 Task: Search one way flight ticket for 2 adults, 2 children, 2 infants in seat in first from Tyler: Tyler Pounds Regional Airport to New Bern: Coastal Carolina Regional Airport (was Craven County Regional) on 8-4-2023. Choice of flights is Southwest. Number of bags: 1 checked bag. Price is upto 105000. Outbound departure time preference is 4:30.
Action: Mouse moved to (267, 336)
Screenshot: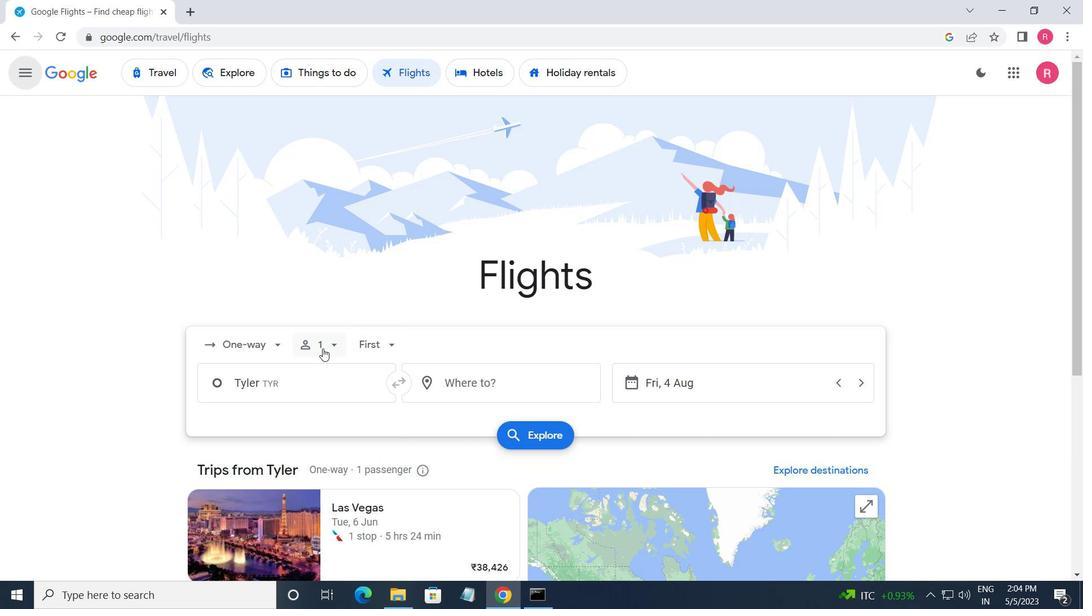 
Action: Mouse pressed left at (267, 336)
Screenshot: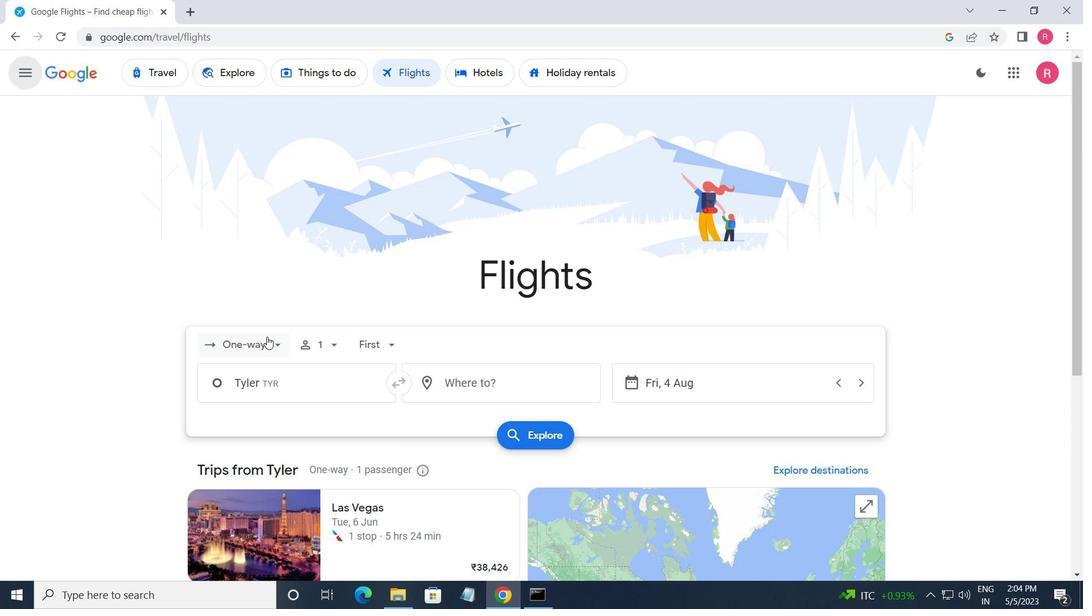 
Action: Mouse moved to (255, 418)
Screenshot: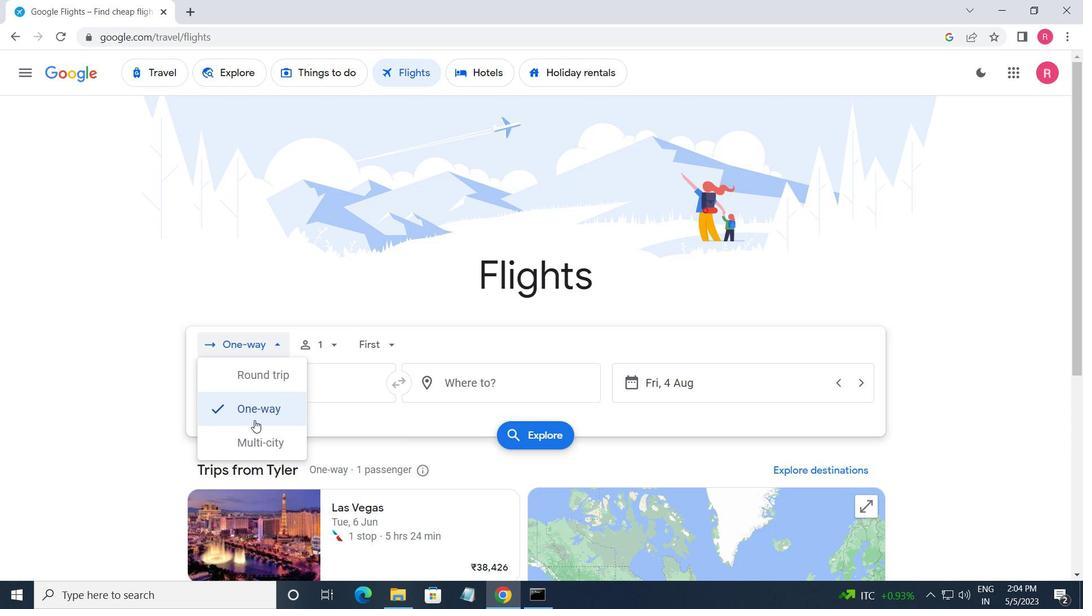
Action: Mouse pressed left at (255, 418)
Screenshot: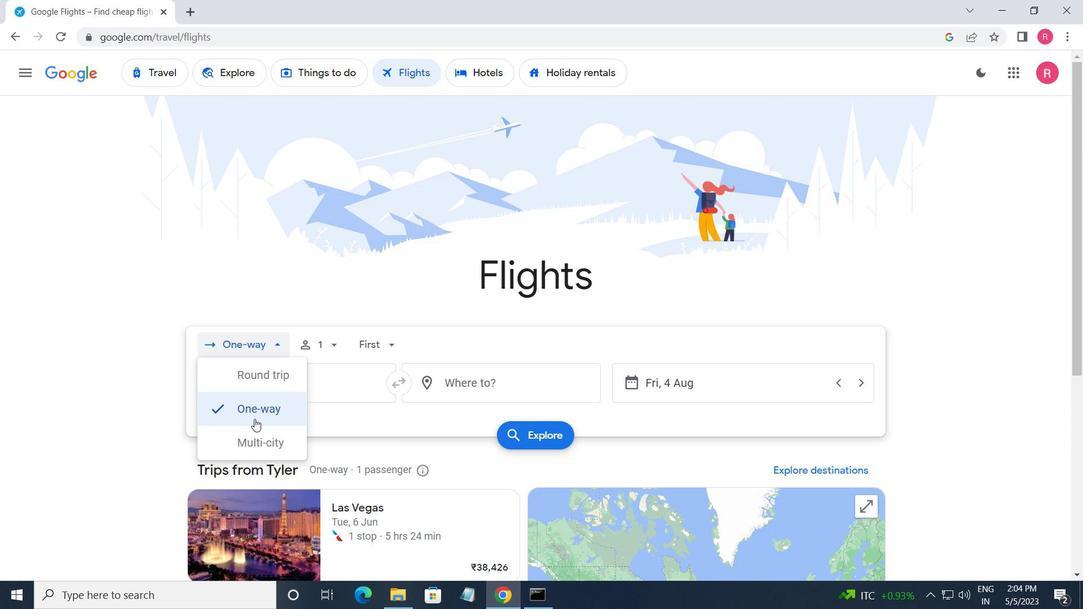 
Action: Mouse moved to (343, 351)
Screenshot: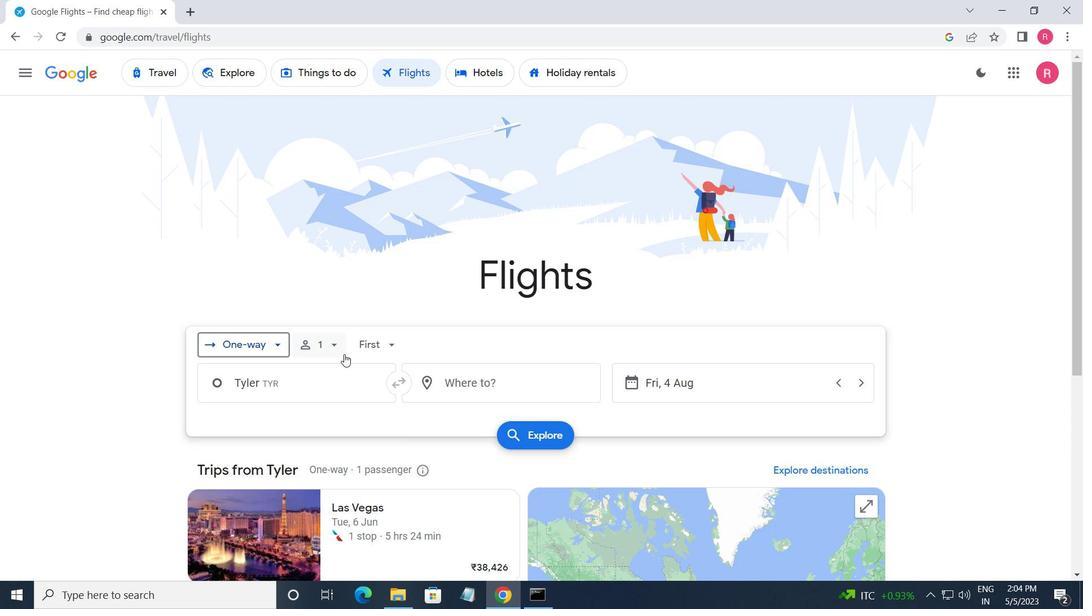 
Action: Mouse pressed left at (343, 351)
Screenshot: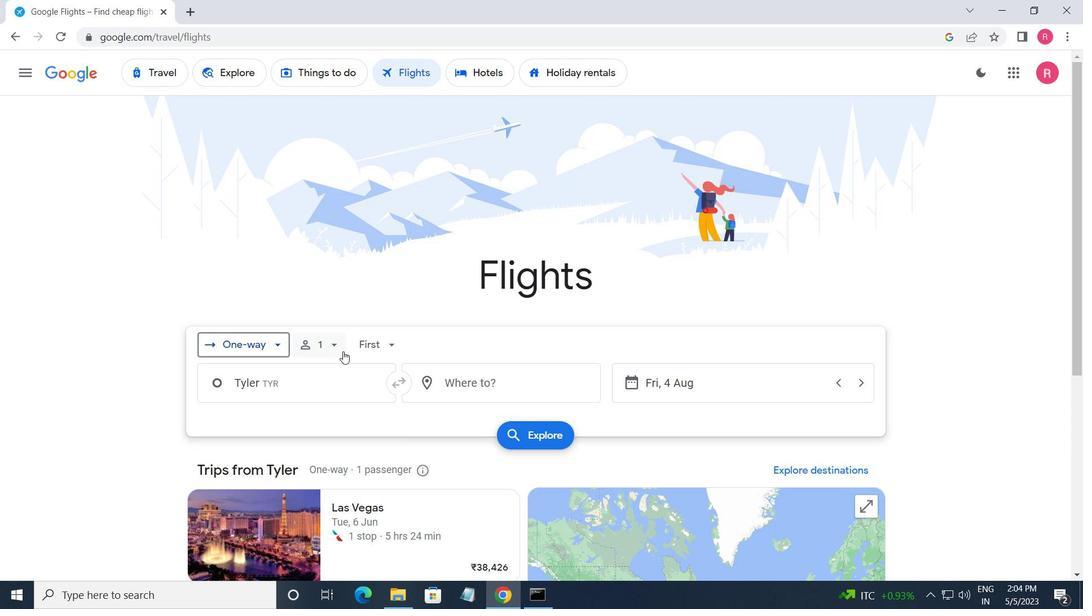 
Action: Mouse moved to (446, 384)
Screenshot: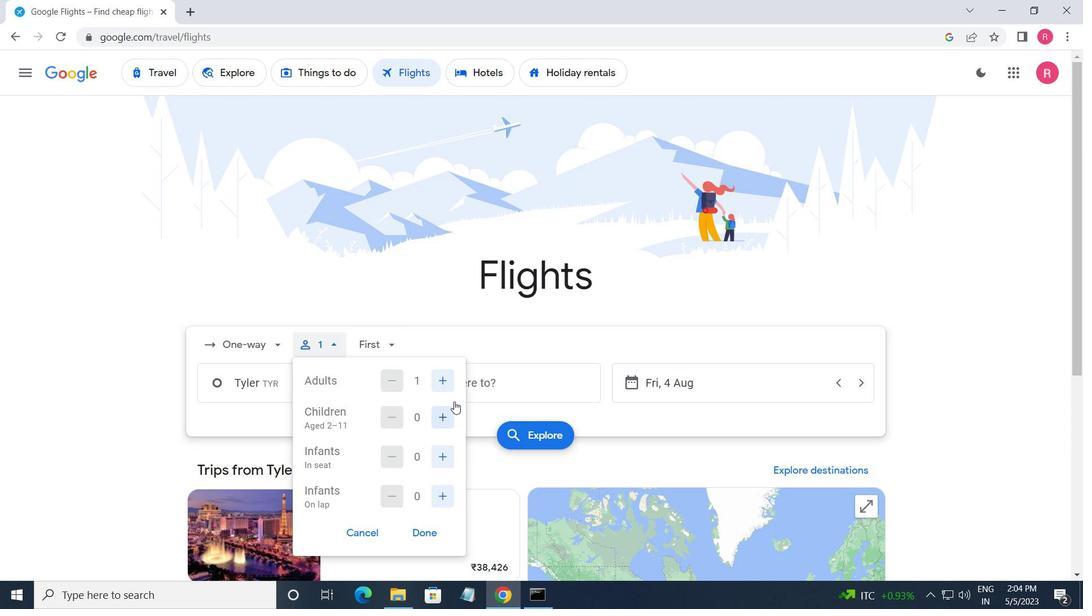 
Action: Mouse pressed left at (446, 384)
Screenshot: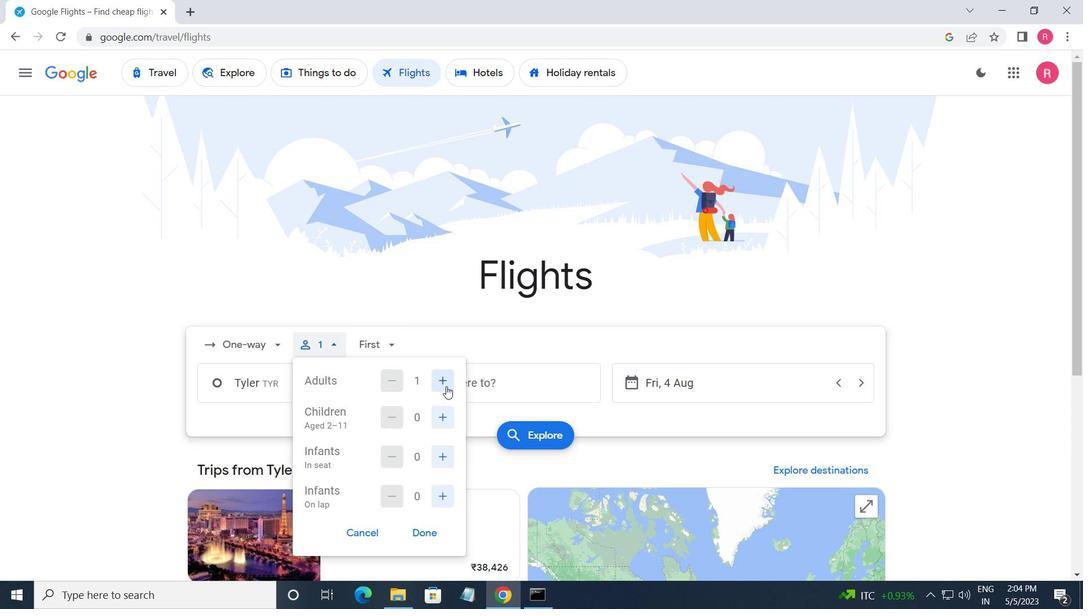 
Action: Mouse moved to (440, 423)
Screenshot: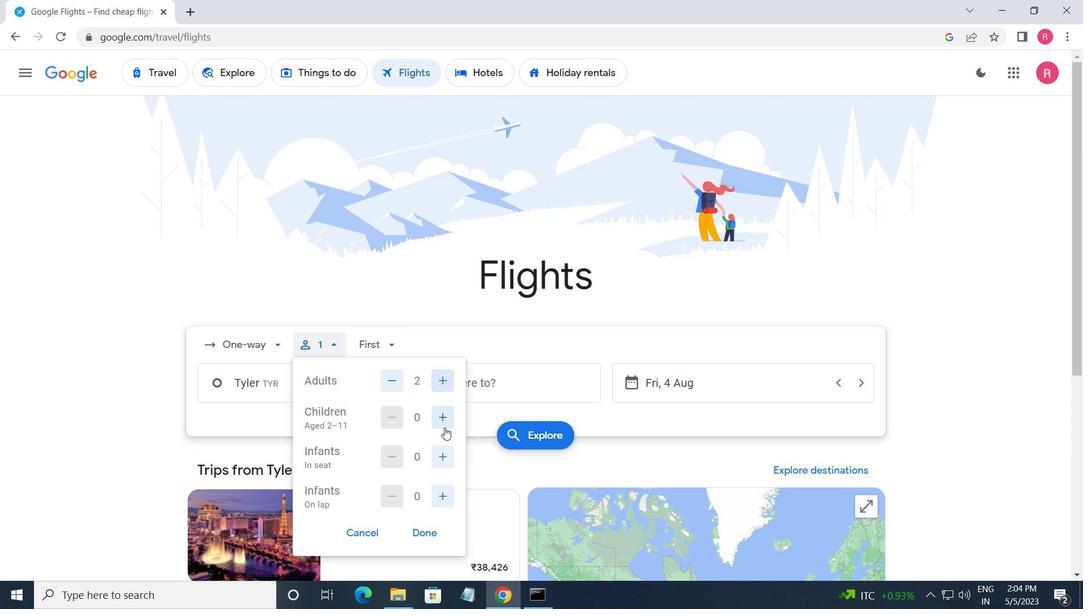 
Action: Mouse pressed left at (440, 423)
Screenshot: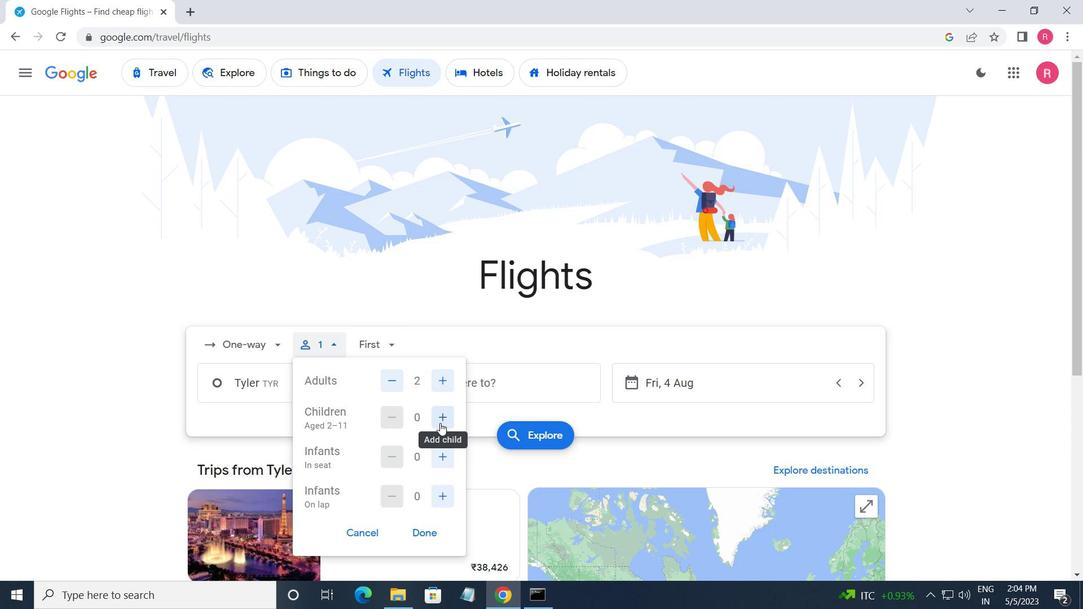 
Action: Mouse moved to (440, 422)
Screenshot: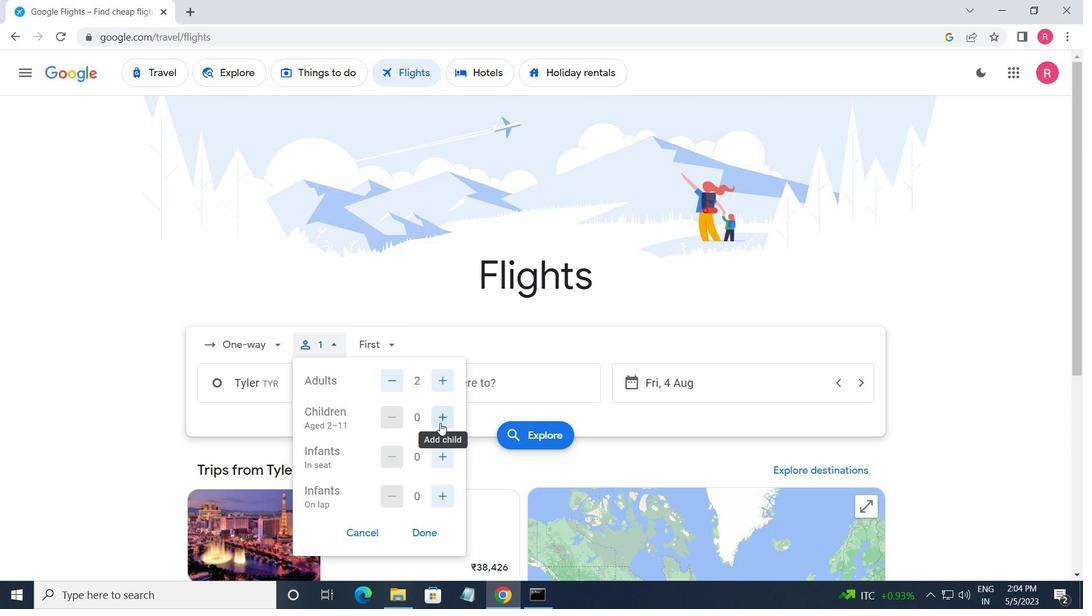 
Action: Mouse pressed left at (440, 422)
Screenshot: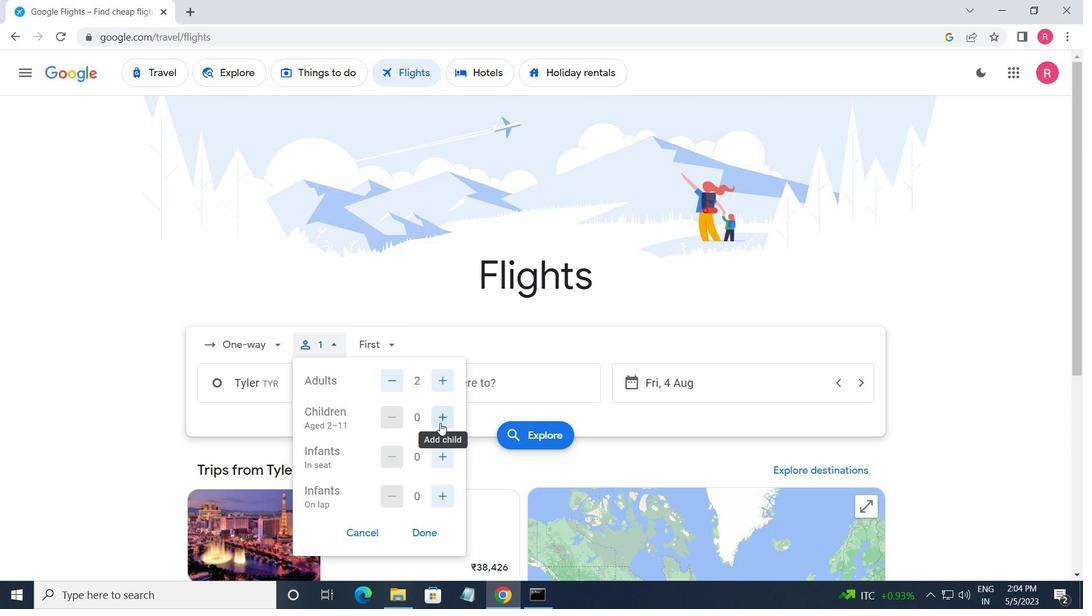 
Action: Mouse moved to (439, 451)
Screenshot: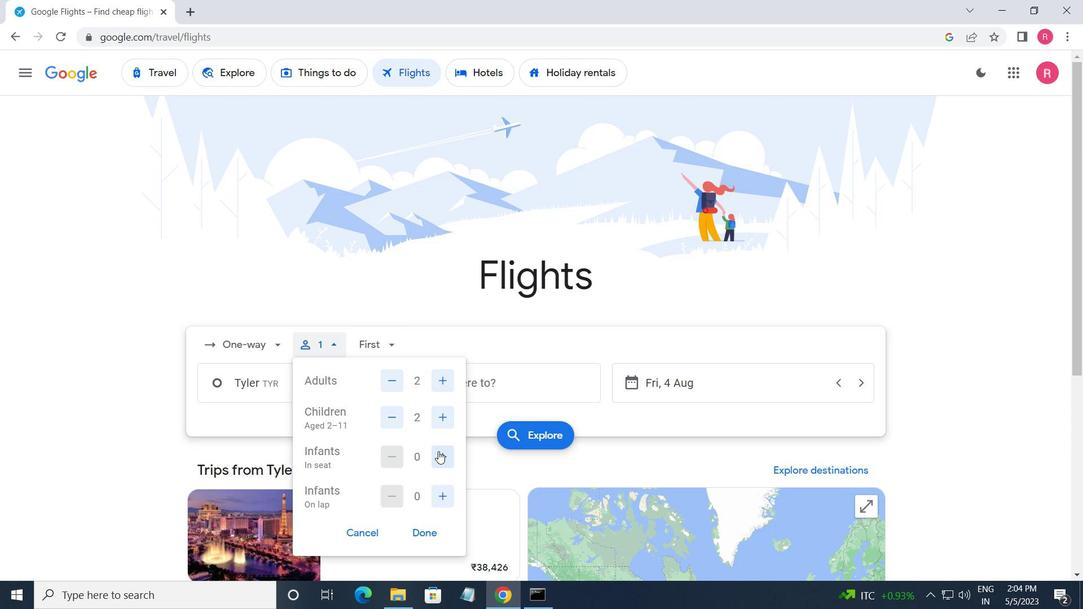 
Action: Mouse pressed left at (439, 451)
Screenshot: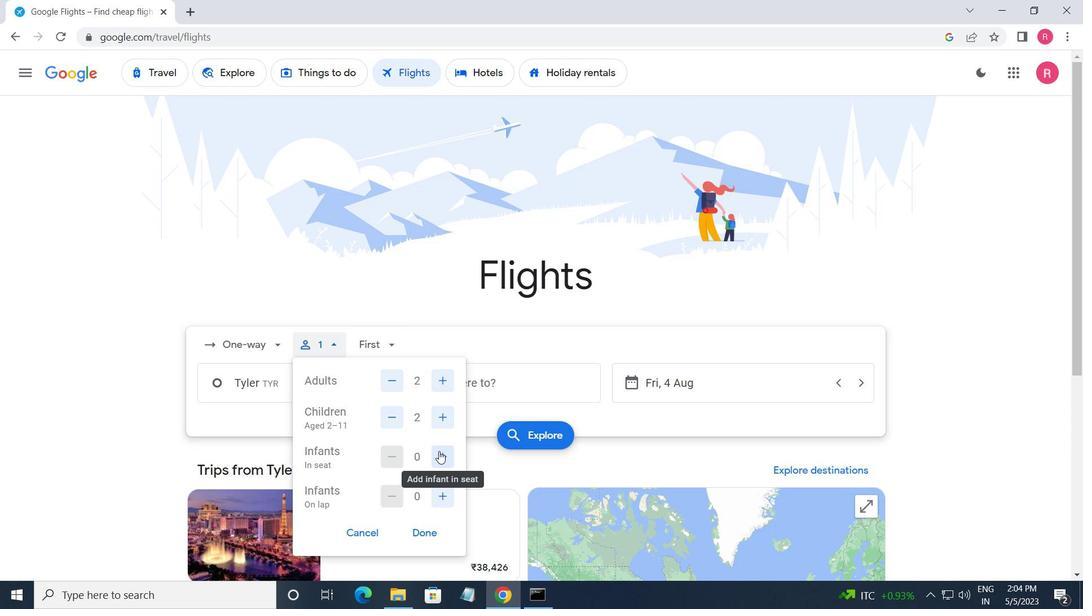 
Action: Mouse pressed left at (439, 451)
Screenshot: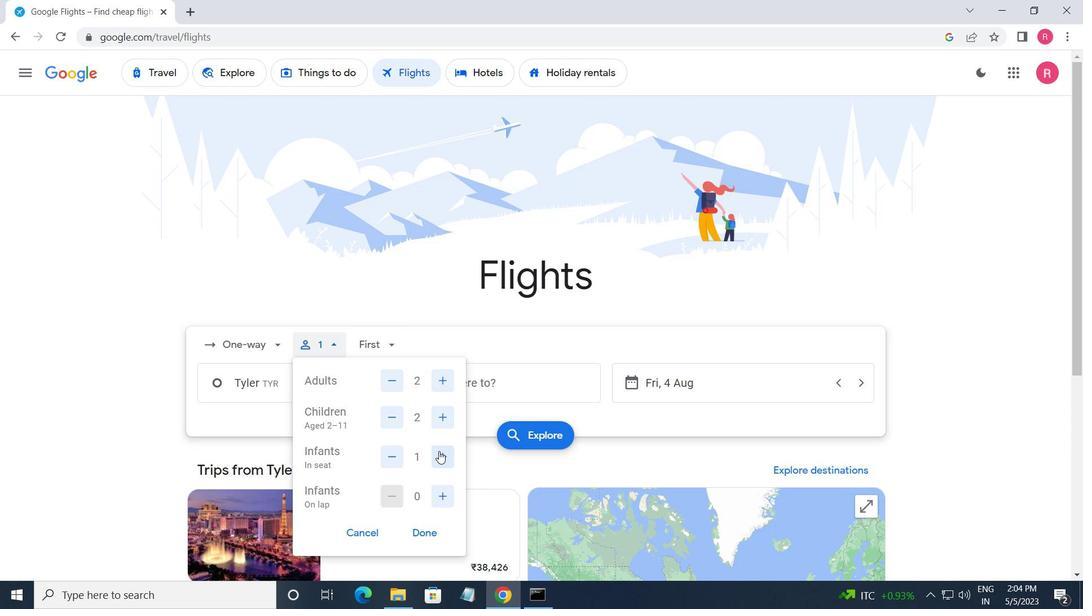 
Action: Mouse moved to (422, 531)
Screenshot: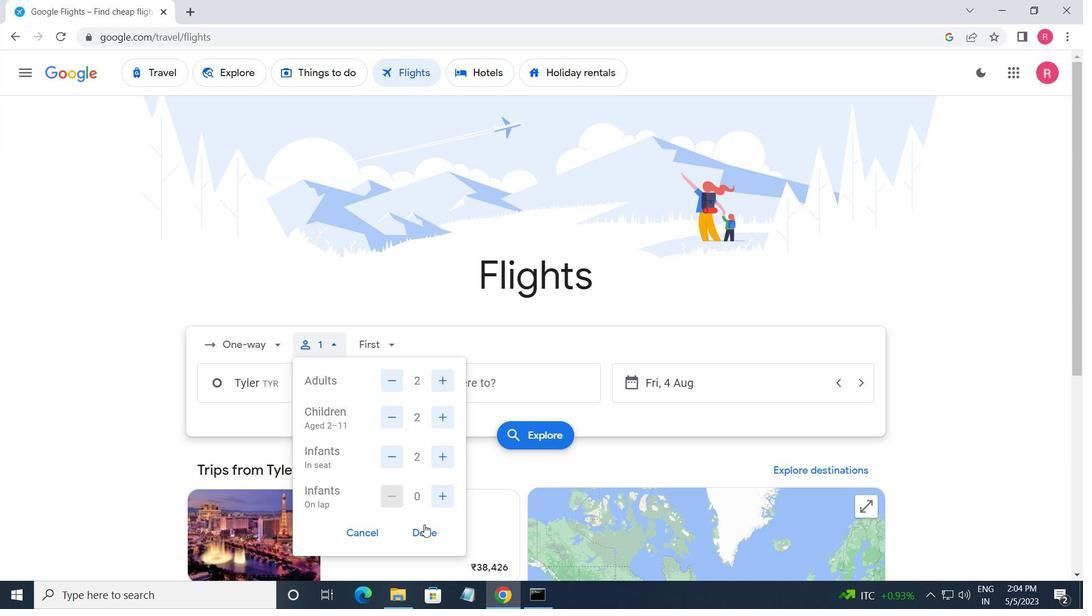 
Action: Mouse pressed left at (422, 531)
Screenshot: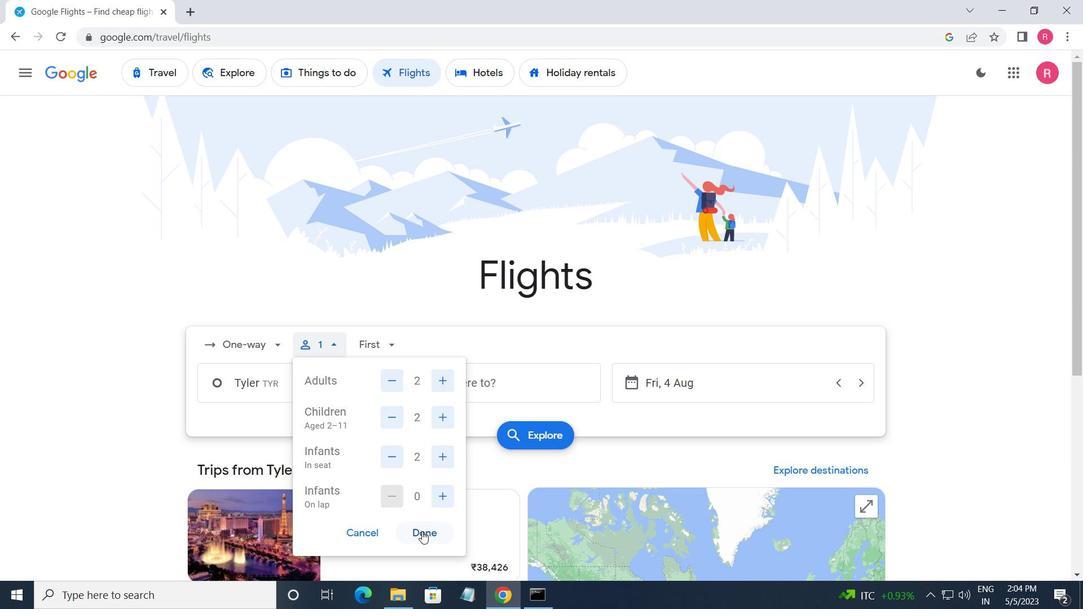 
Action: Mouse moved to (375, 346)
Screenshot: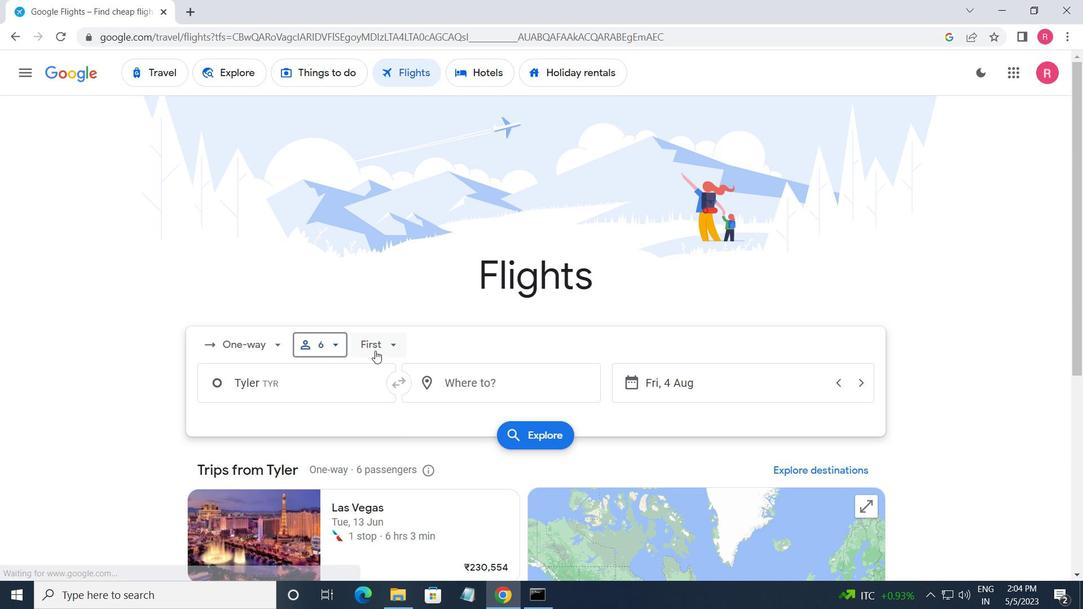 
Action: Mouse pressed left at (375, 346)
Screenshot: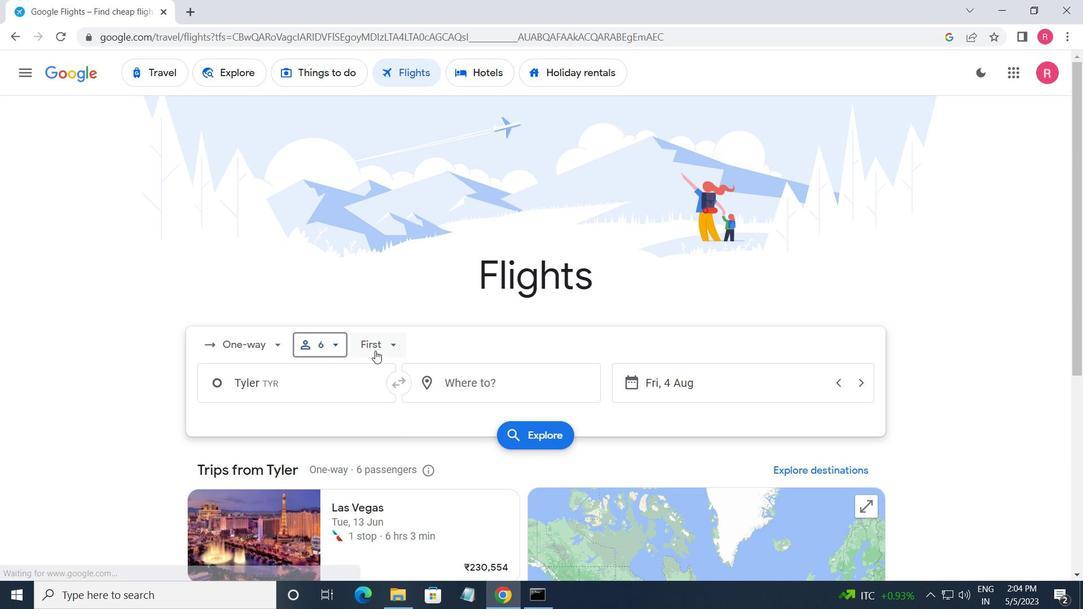
Action: Mouse moved to (409, 481)
Screenshot: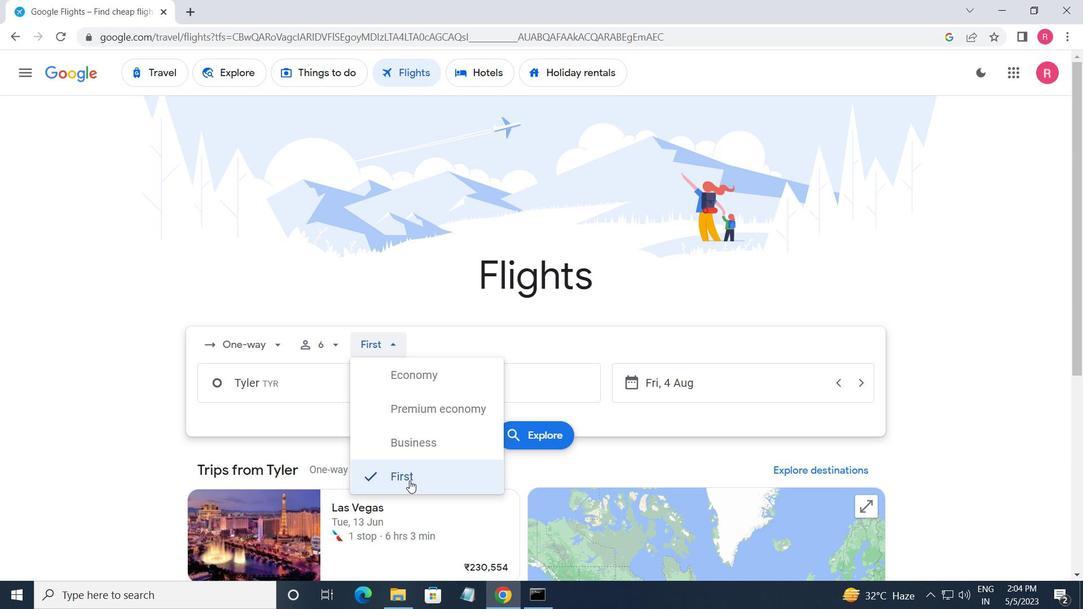 
Action: Mouse pressed left at (409, 481)
Screenshot: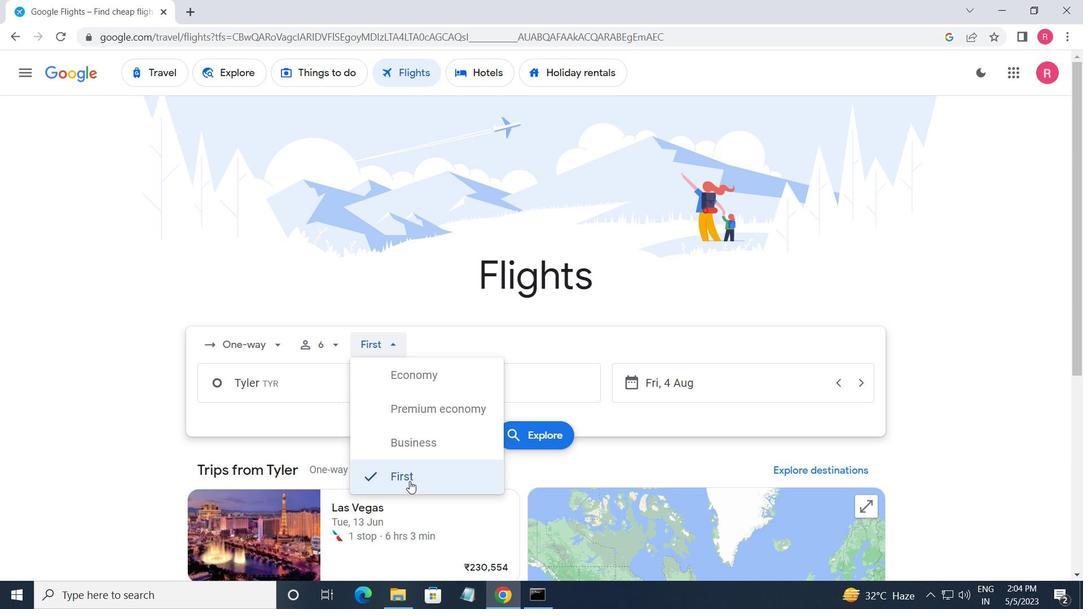 
Action: Mouse moved to (295, 382)
Screenshot: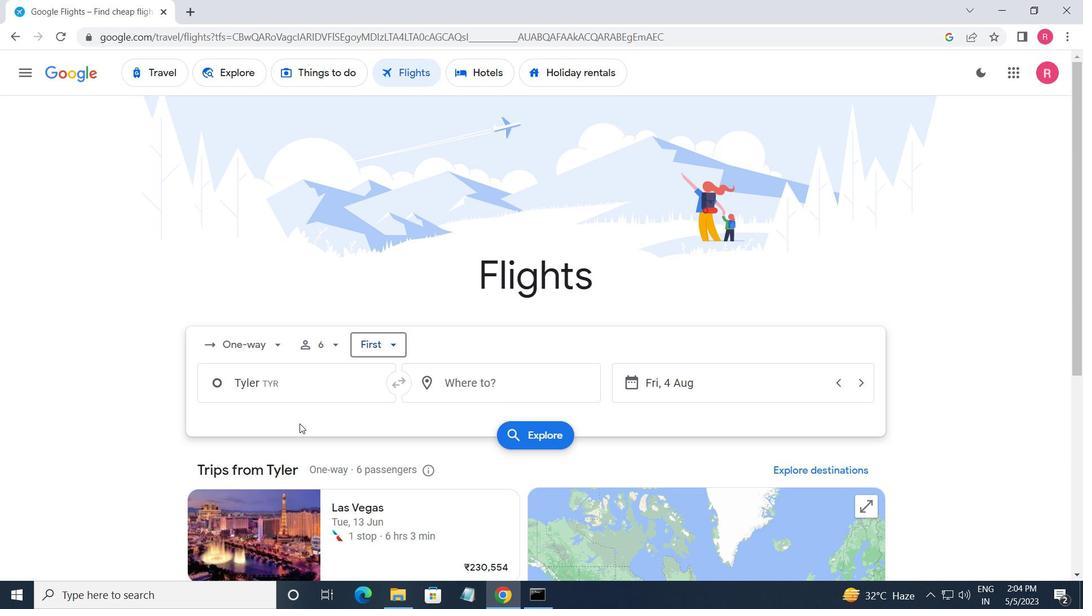 
Action: Mouse pressed left at (295, 382)
Screenshot: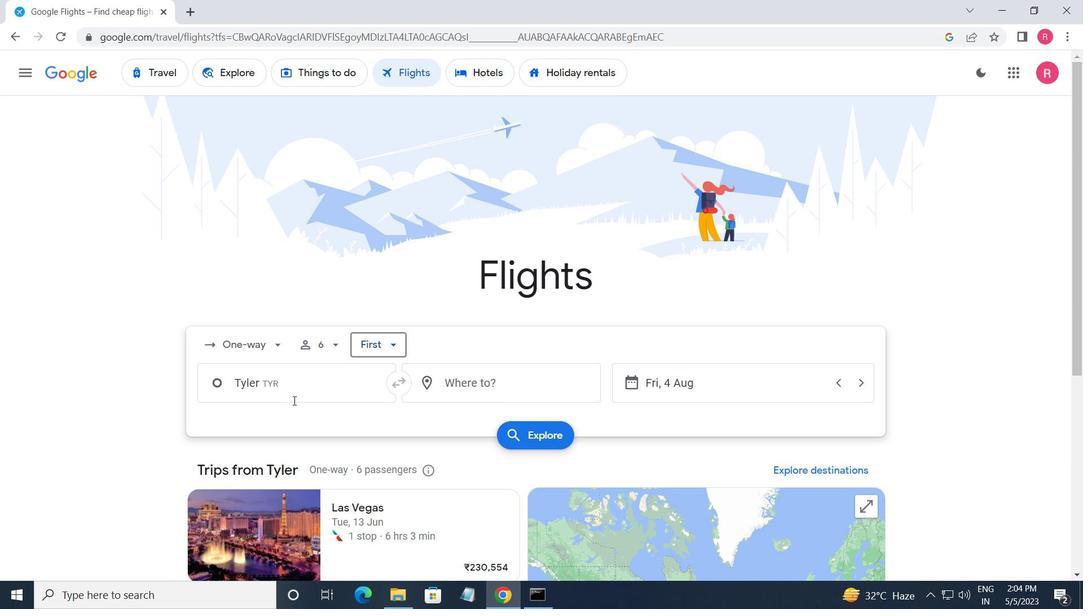 
Action: Key pressed <Key.shift><Key.shift><Key.shift><Key.shift>TYLER
Screenshot: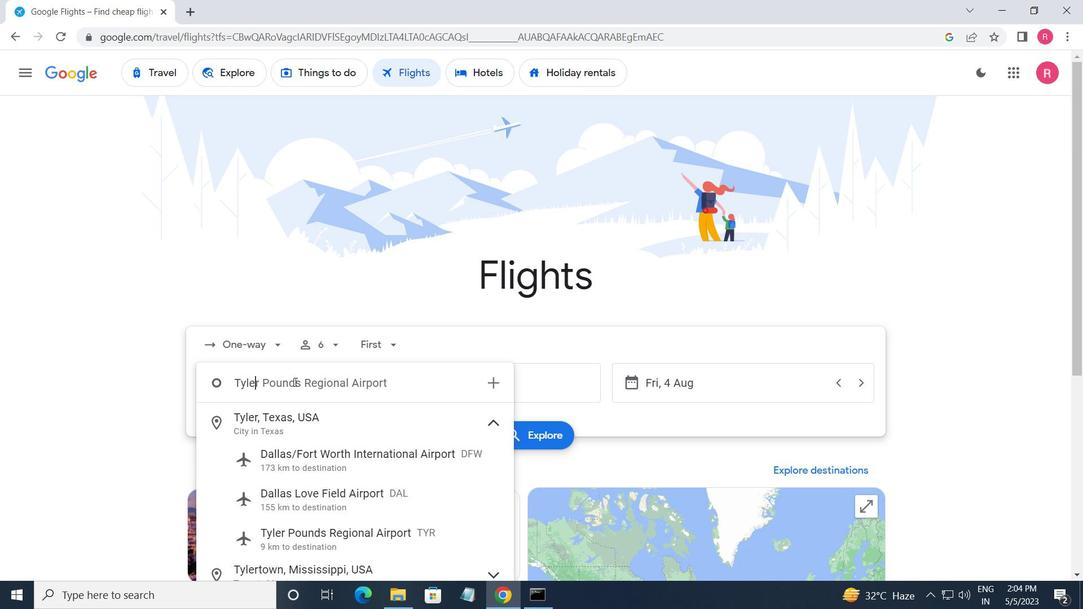 
Action: Mouse moved to (347, 545)
Screenshot: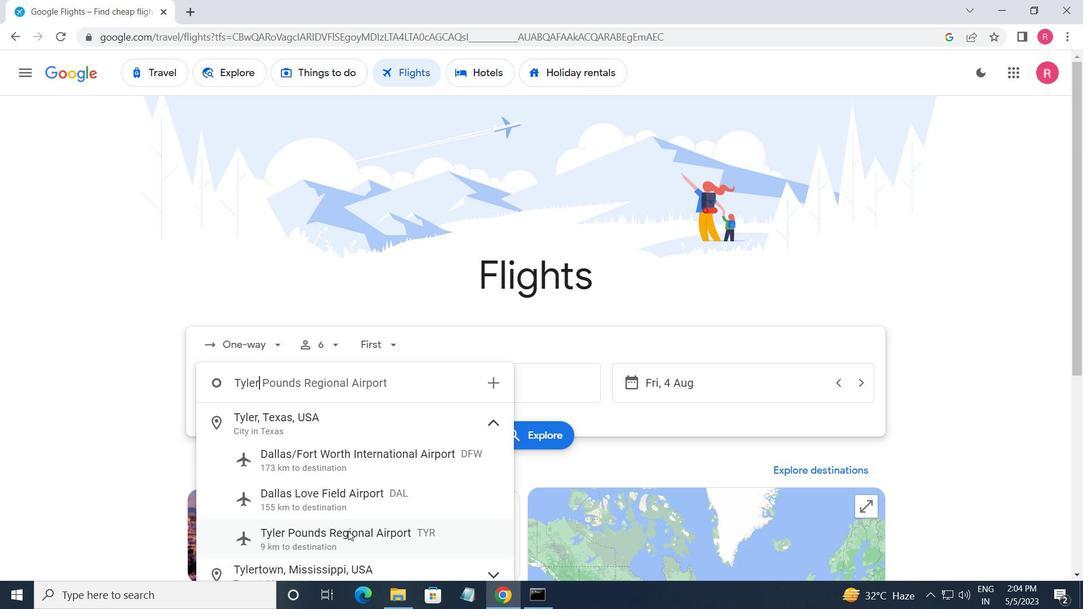 
Action: Mouse pressed left at (347, 545)
Screenshot: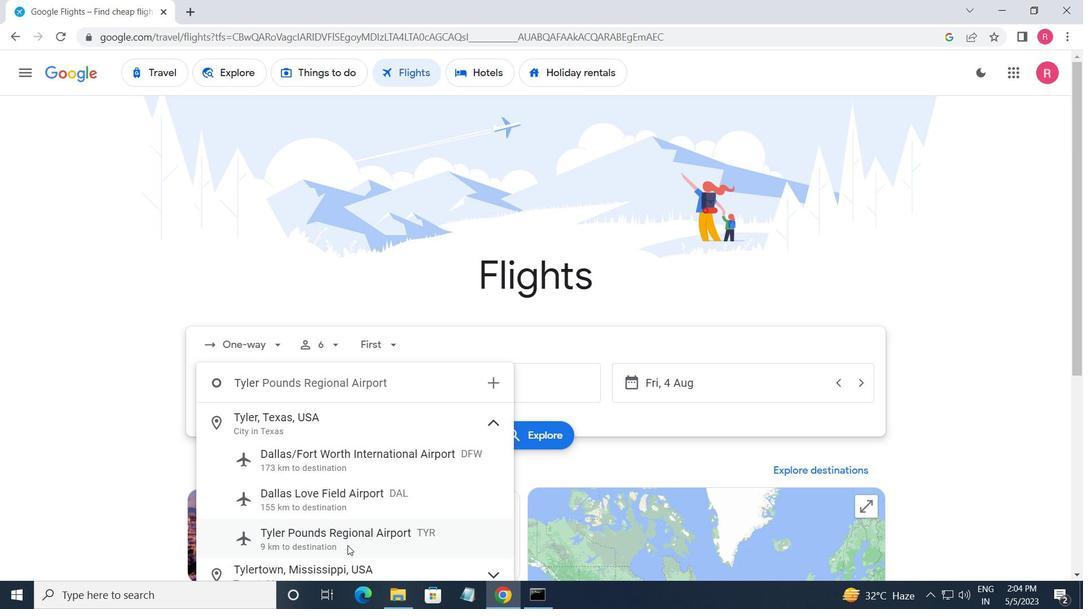 
Action: Mouse moved to (508, 395)
Screenshot: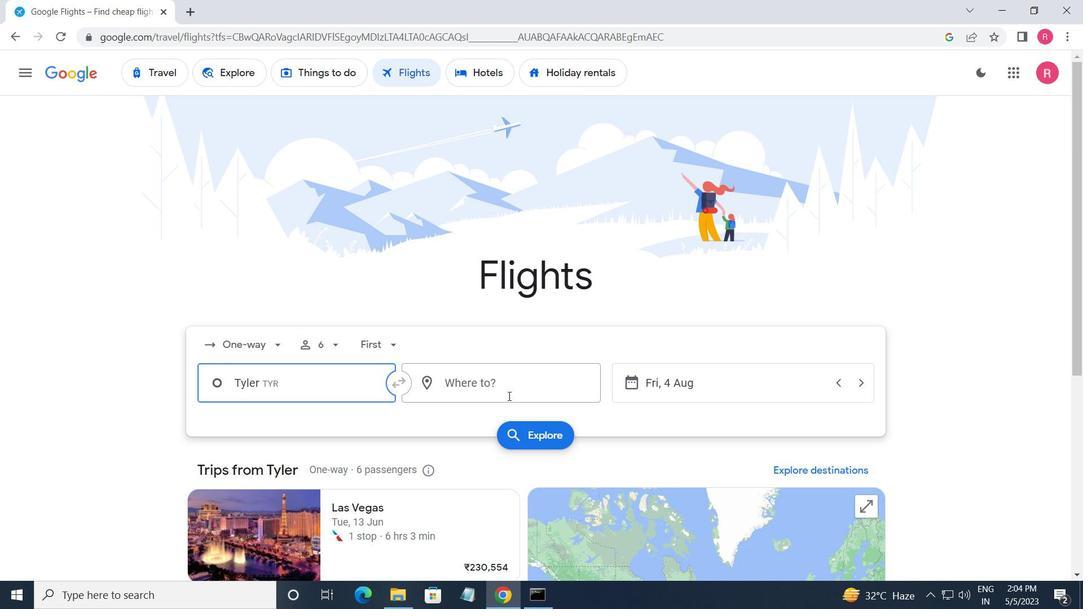 
Action: Mouse pressed left at (508, 395)
Screenshot: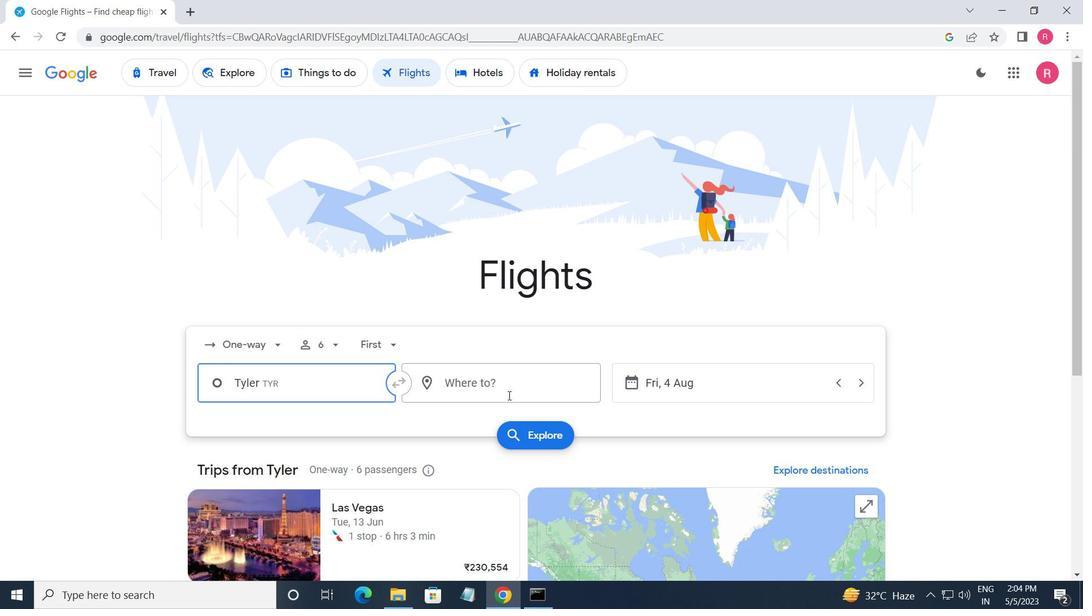 
Action: Key pressed <Key.shift>COASTAK<Key.space><Key.shift>CAR
Screenshot: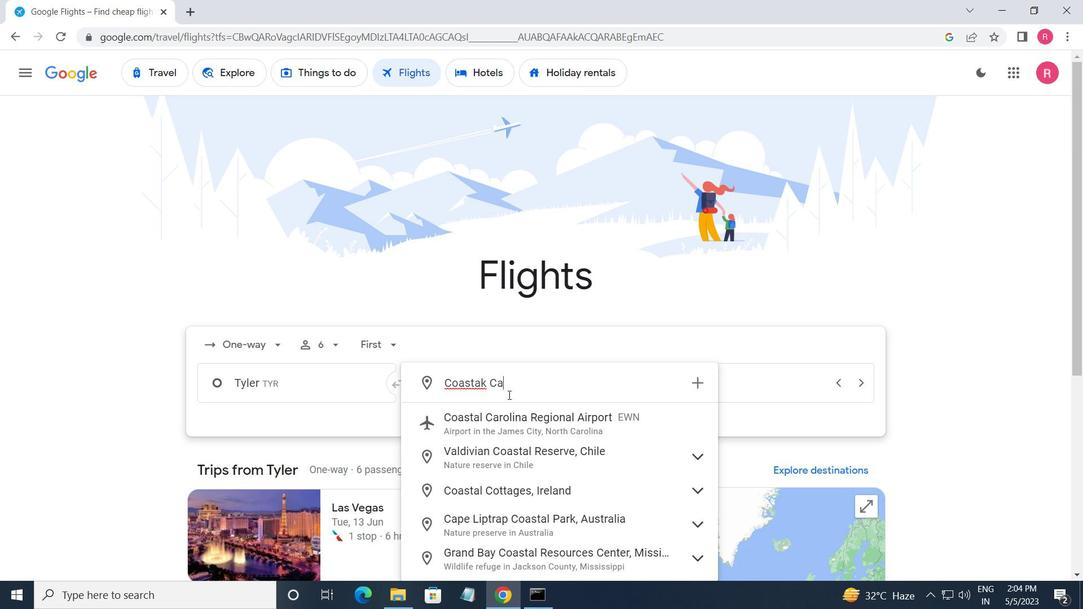
Action: Mouse moved to (537, 419)
Screenshot: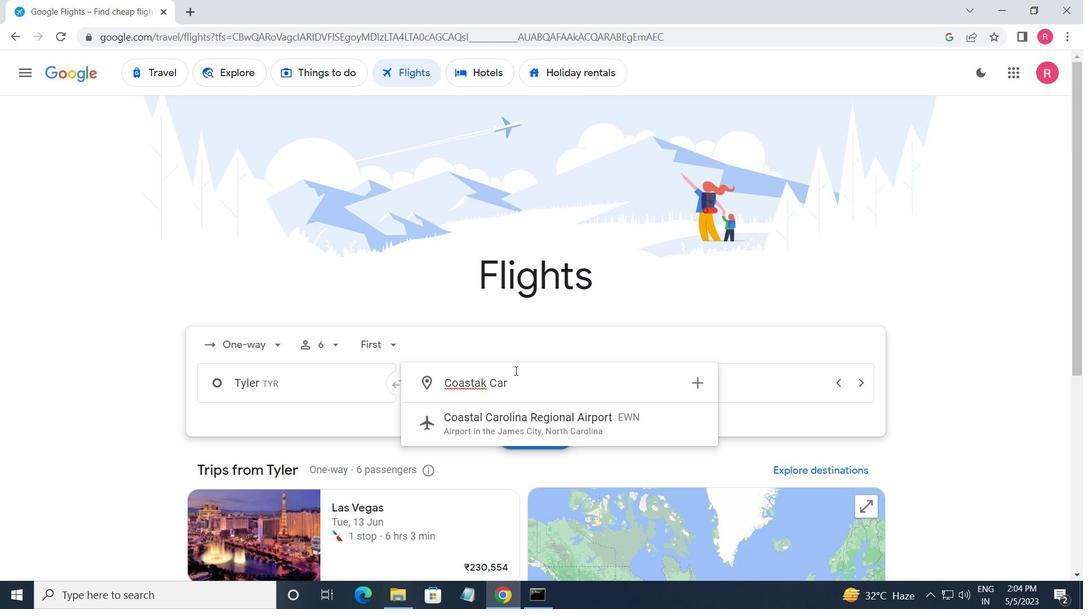 
Action: Mouse pressed left at (537, 419)
Screenshot: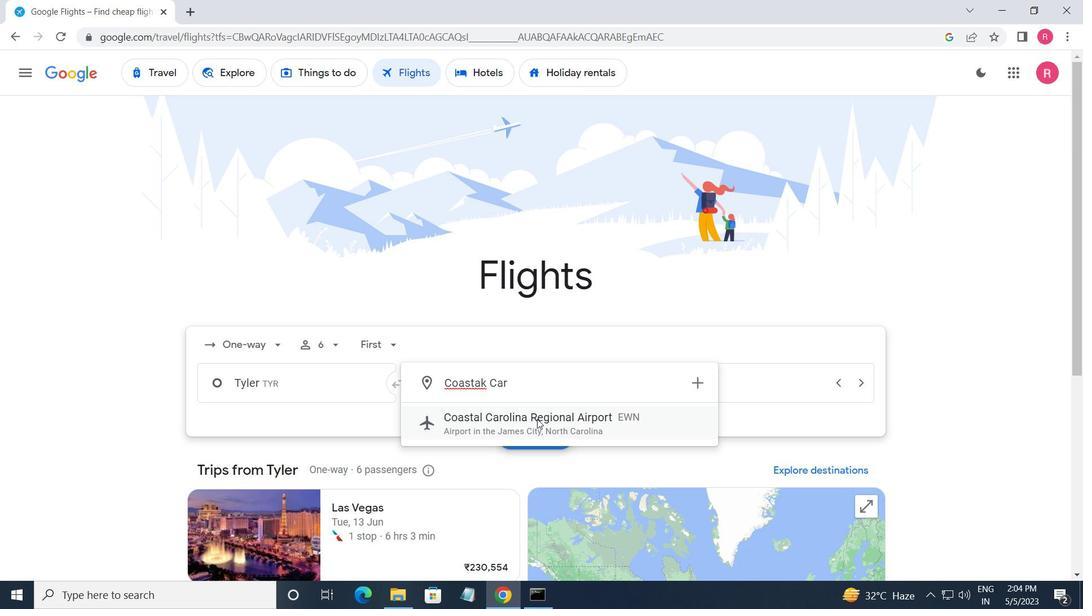 
Action: Mouse moved to (679, 379)
Screenshot: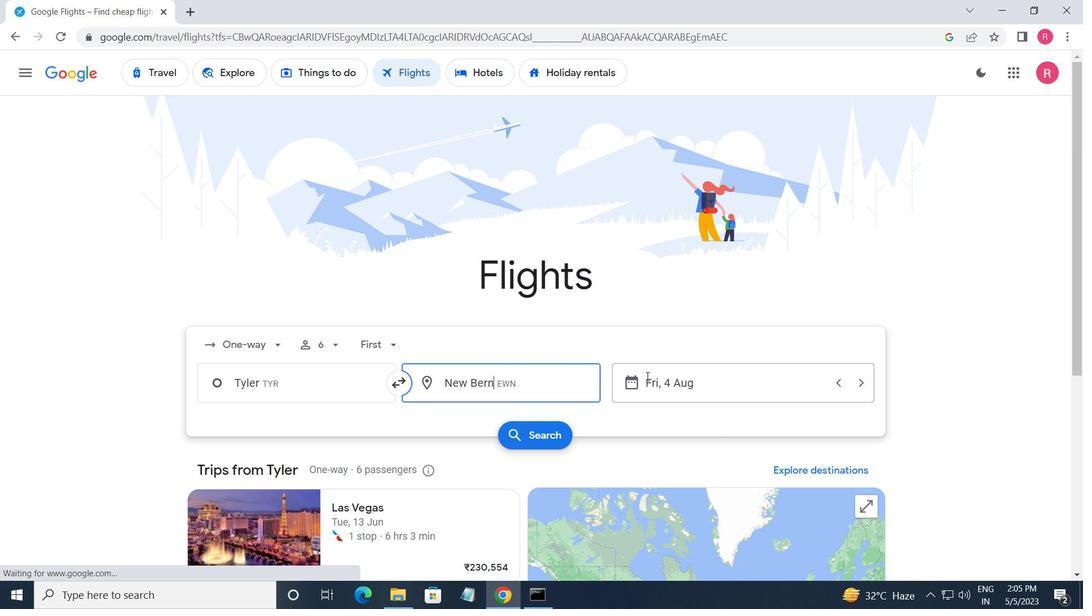 
Action: Mouse pressed left at (679, 379)
Screenshot: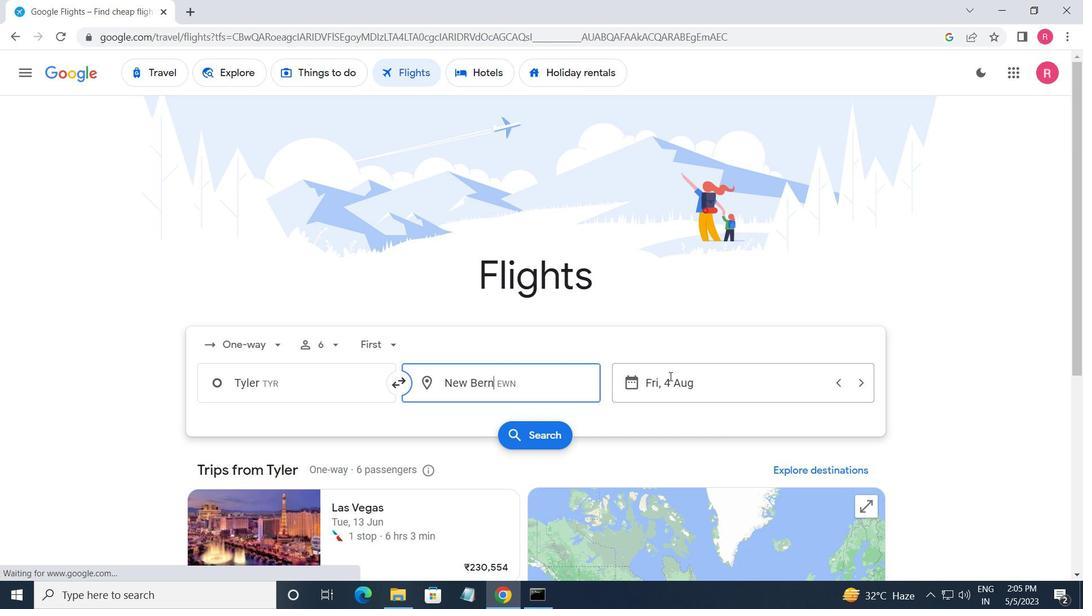 
Action: Mouse moved to (545, 323)
Screenshot: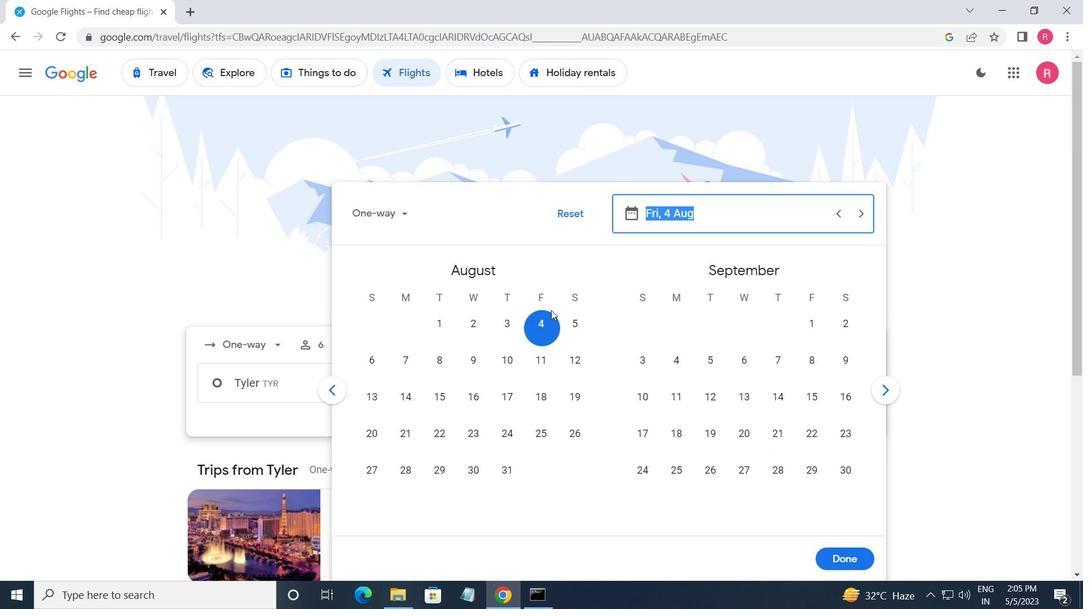 
Action: Mouse pressed left at (545, 323)
Screenshot: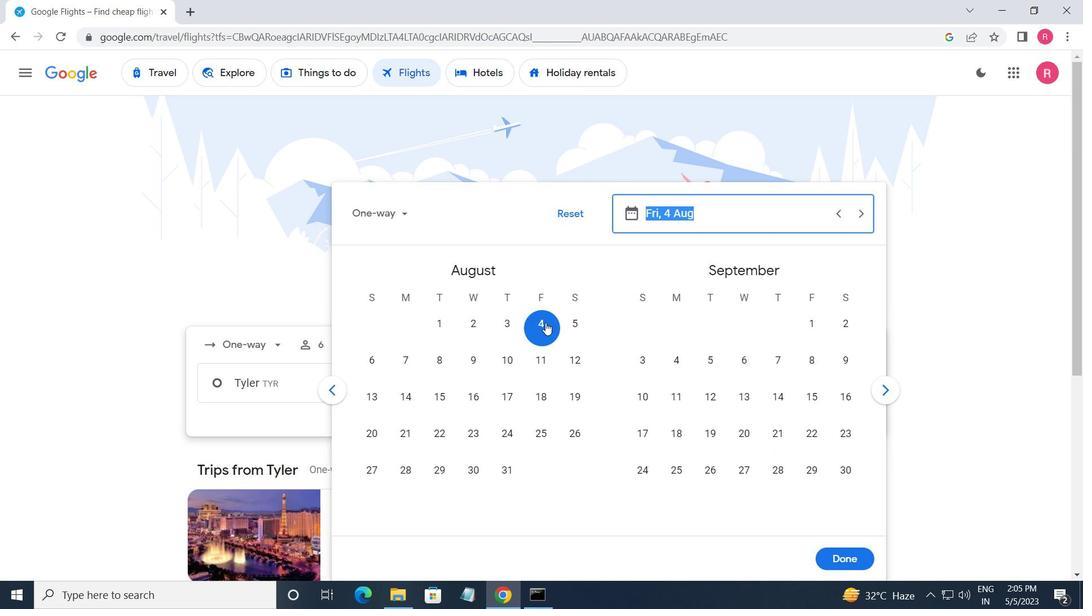 
Action: Mouse moved to (845, 551)
Screenshot: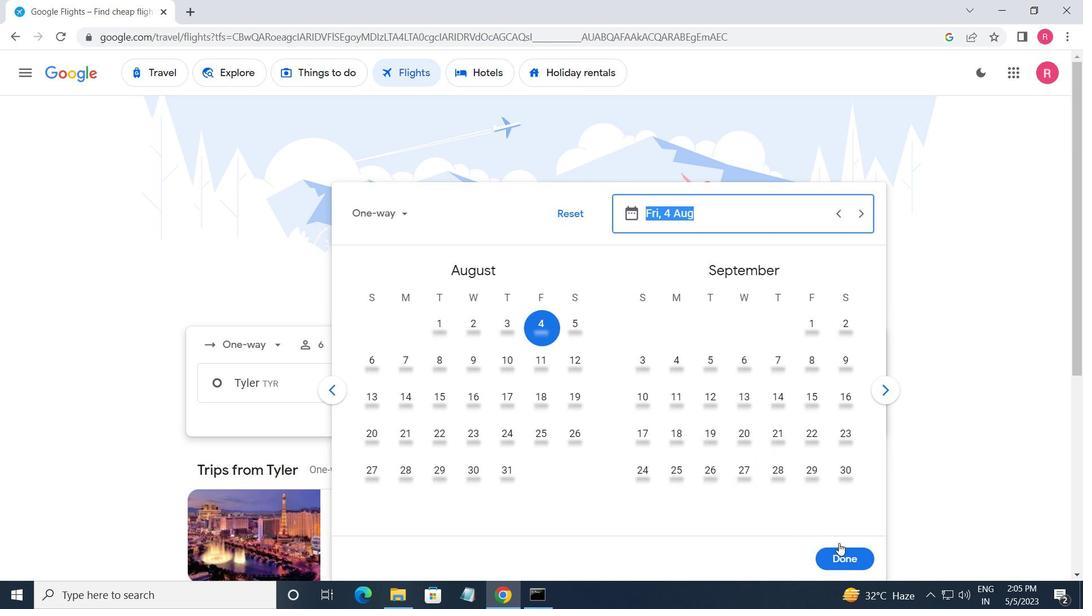 
Action: Mouse pressed left at (845, 551)
Screenshot: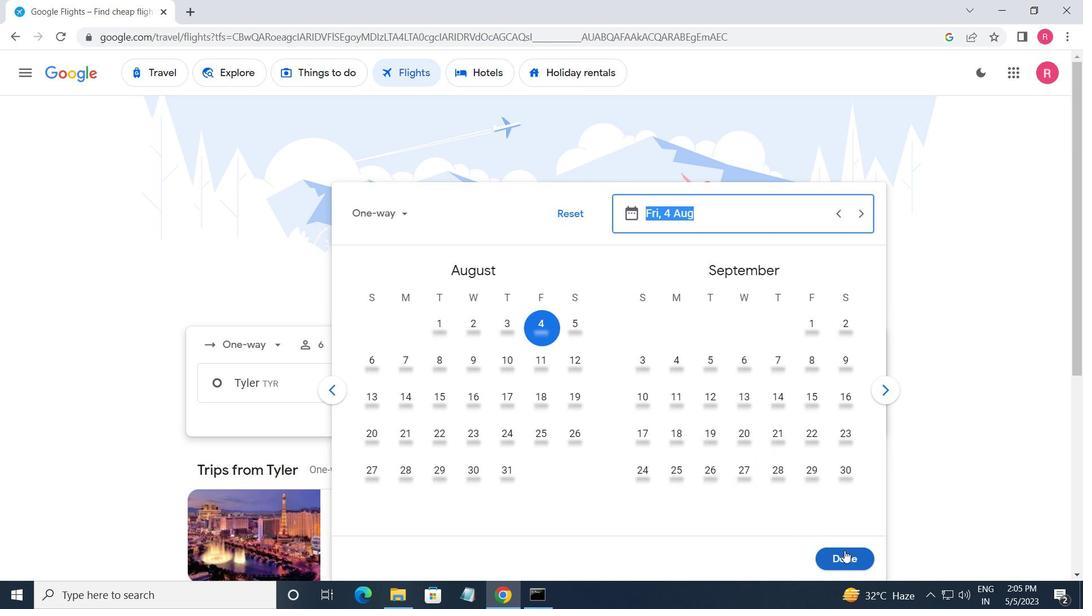
Action: Mouse moved to (520, 445)
Screenshot: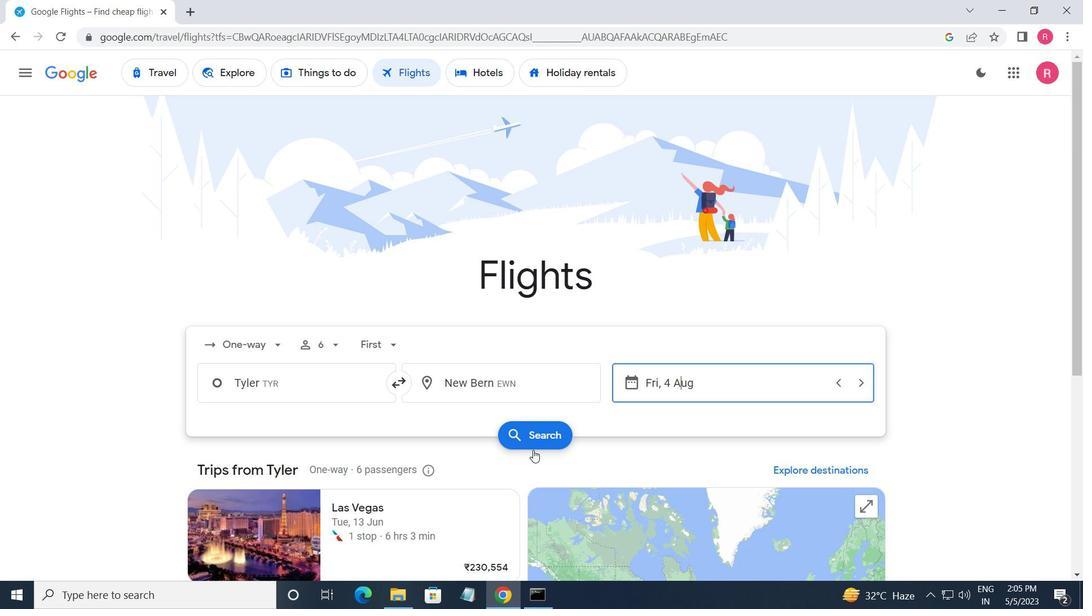 
Action: Mouse pressed left at (520, 445)
Screenshot: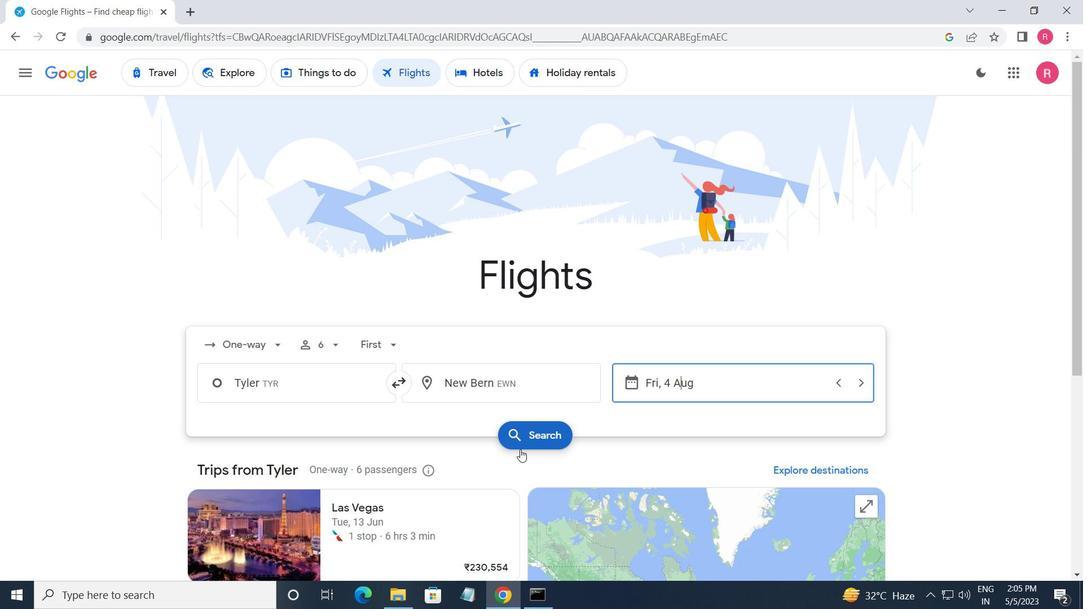
Action: Mouse moved to (204, 199)
Screenshot: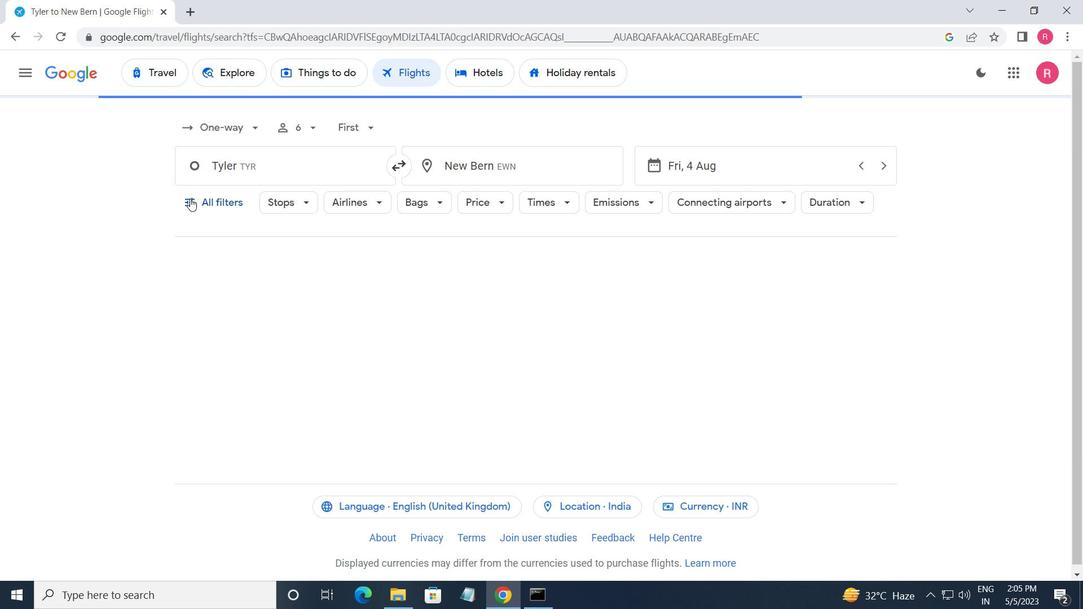 
Action: Mouse pressed left at (204, 199)
Screenshot: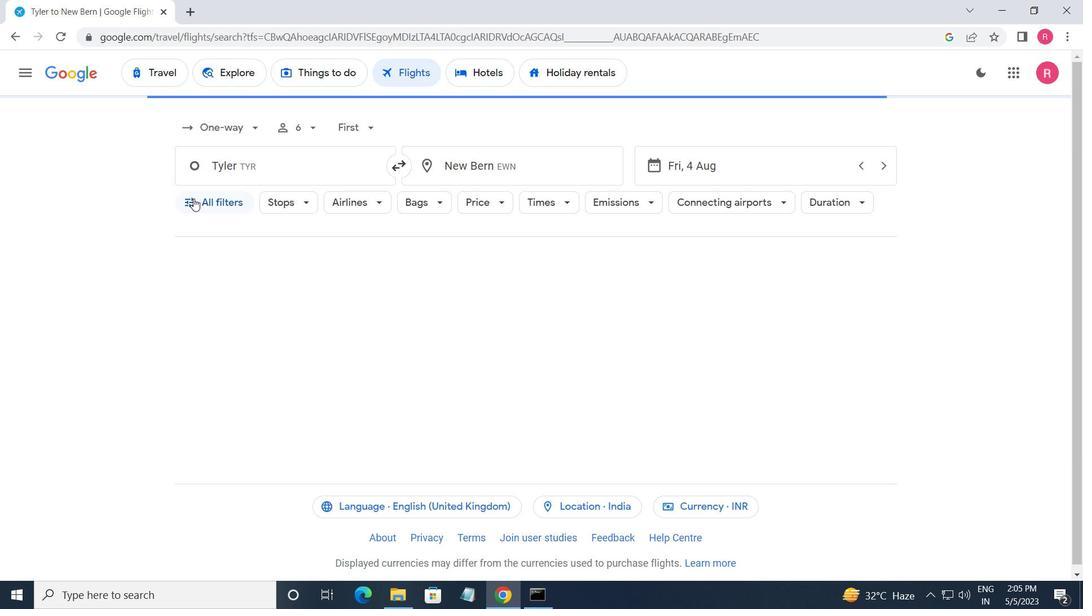 
Action: Mouse moved to (237, 253)
Screenshot: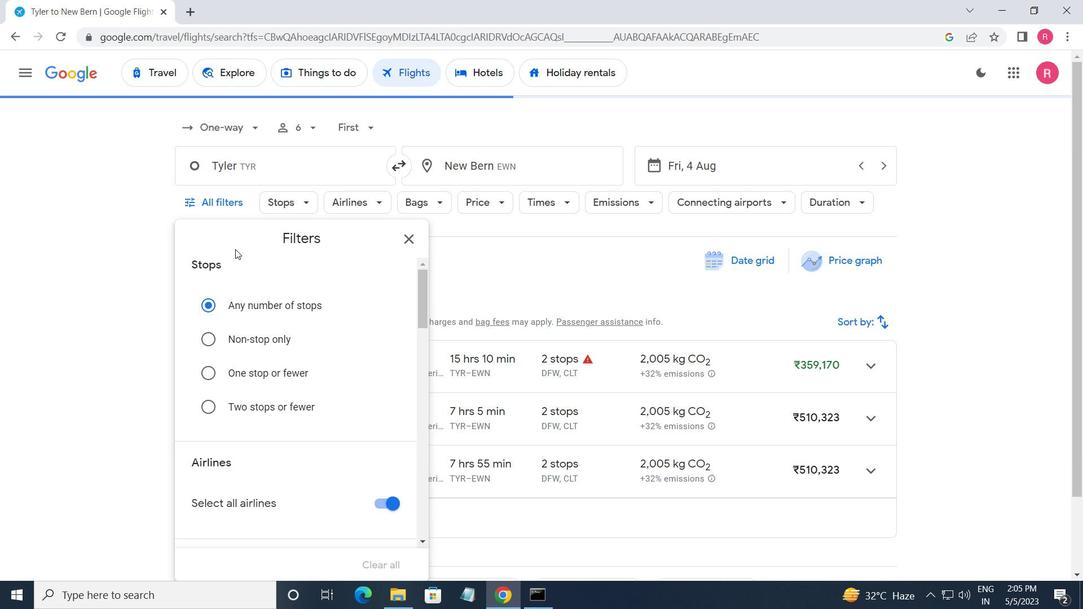 
Action: Mouse scrolled (237, 252) with delta (0, 0)
Screenshot: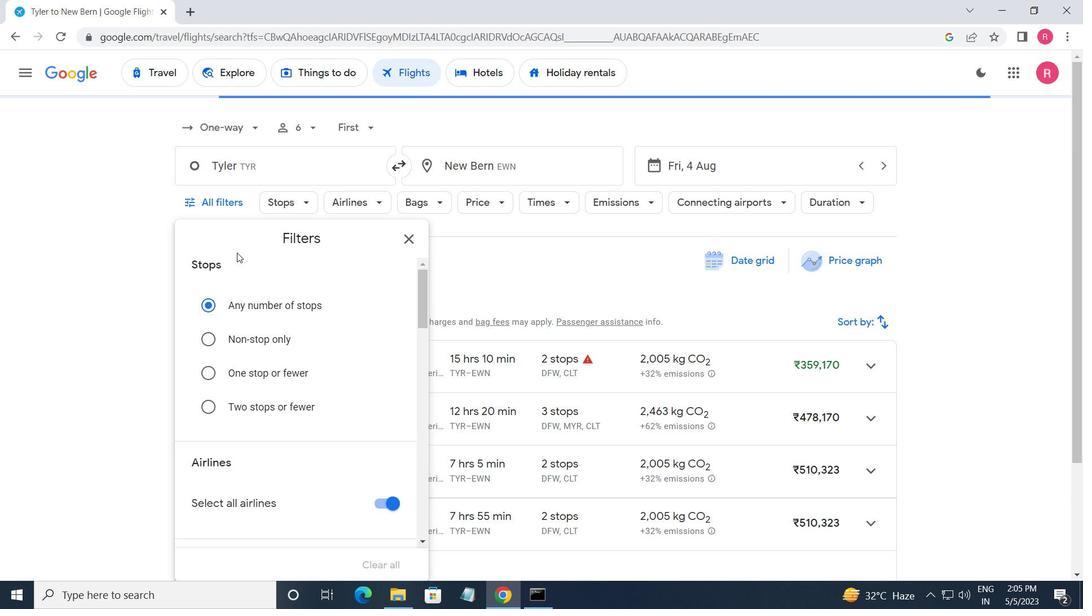 
Action: Mouse moved to (268, 296)
Screenshot: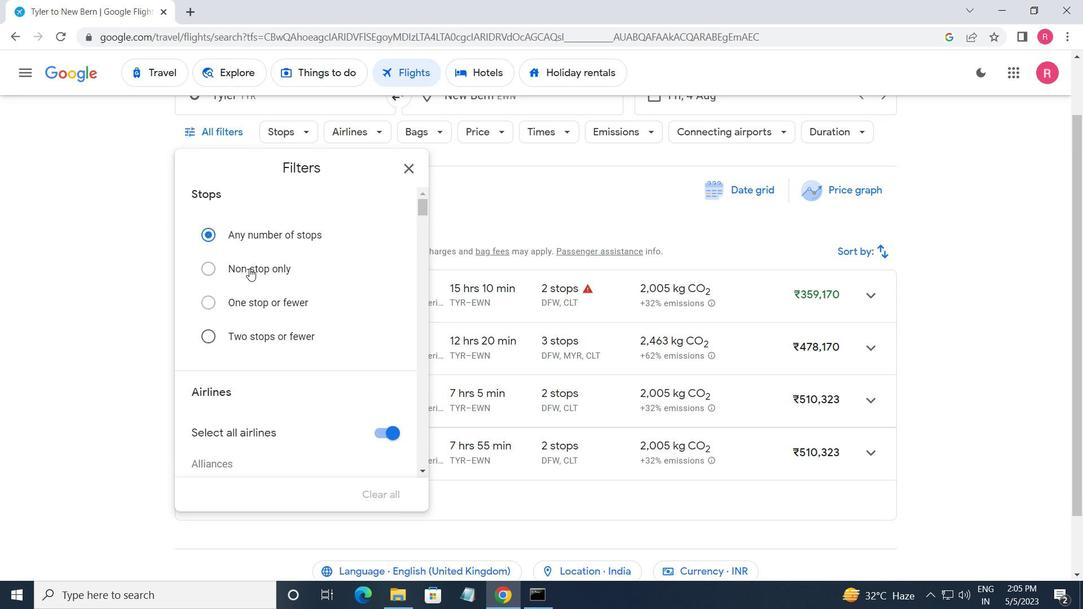 
Action: Mouse scrolled (268, 296) with delta (0, 0)
Screenshot: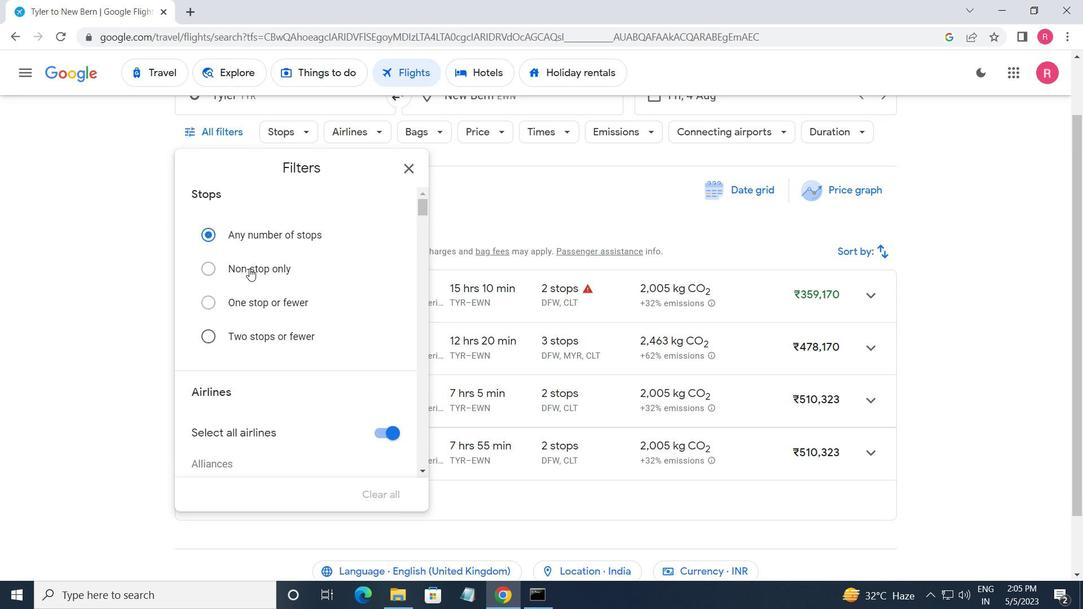 
Action: Mouse moved to (268, 301)
Screenshot: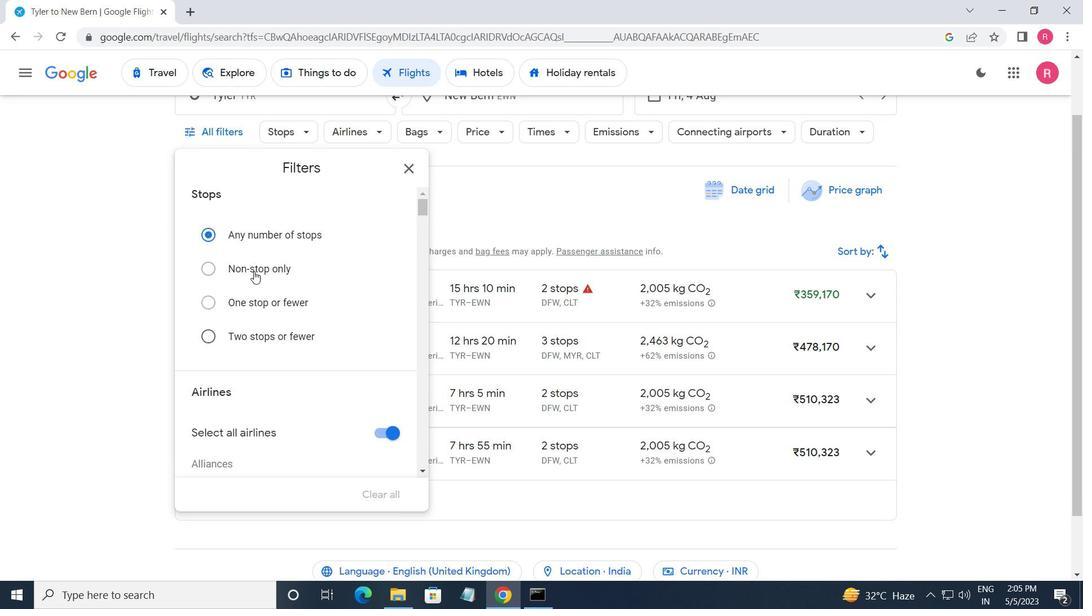 
Action: Mouse scrolled (268, 301) with delta (0, 0)
Screenshot: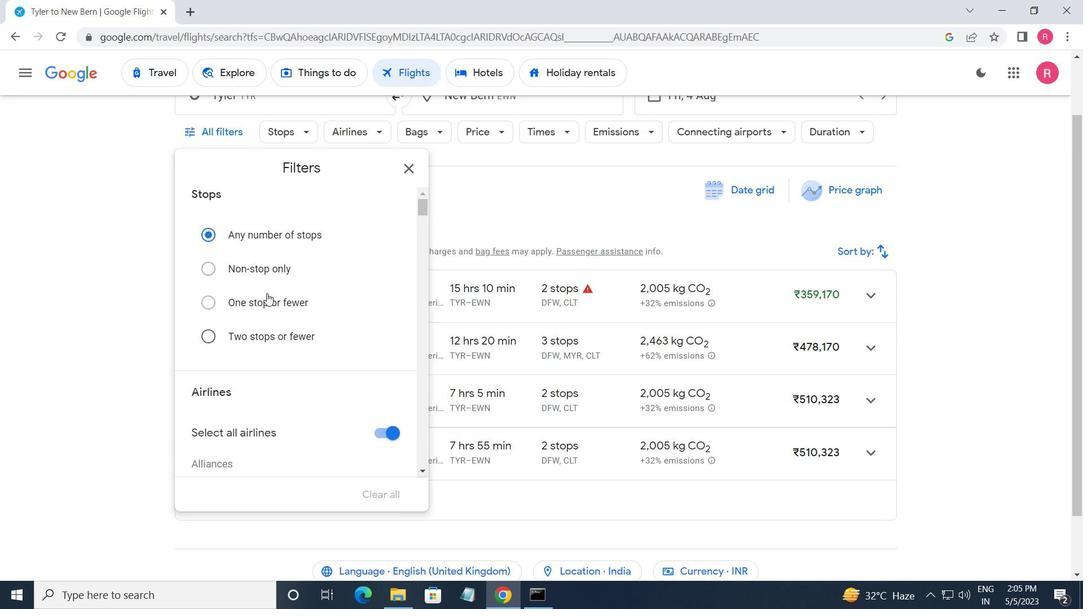 
Action: Mouse moved to (270, 303)
Screenshot: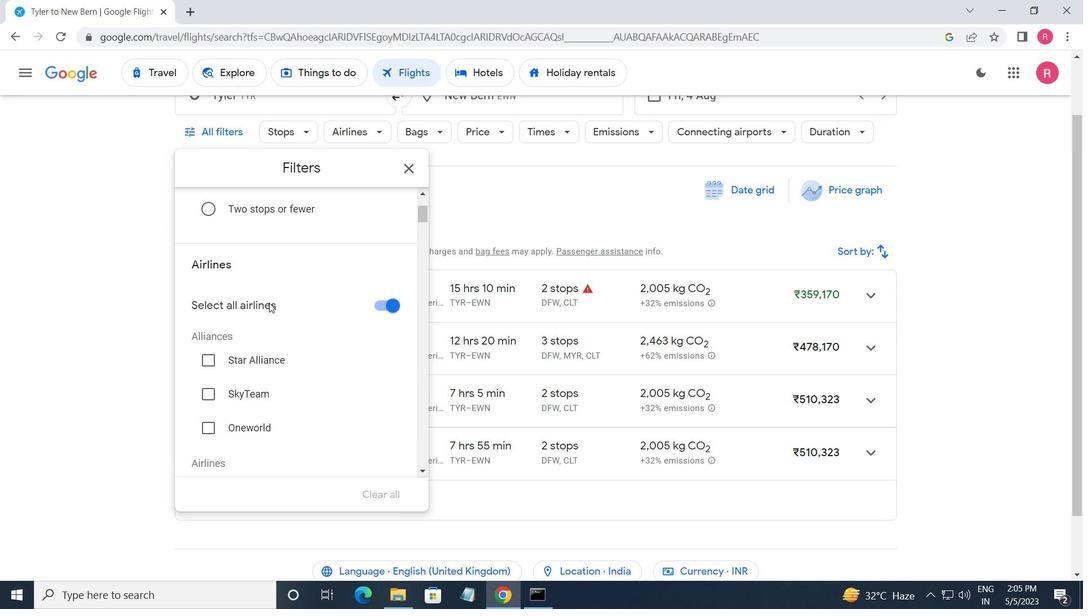 
Action: Mouse scrolled (270, 302) with delta (0, 0)
Screenshot: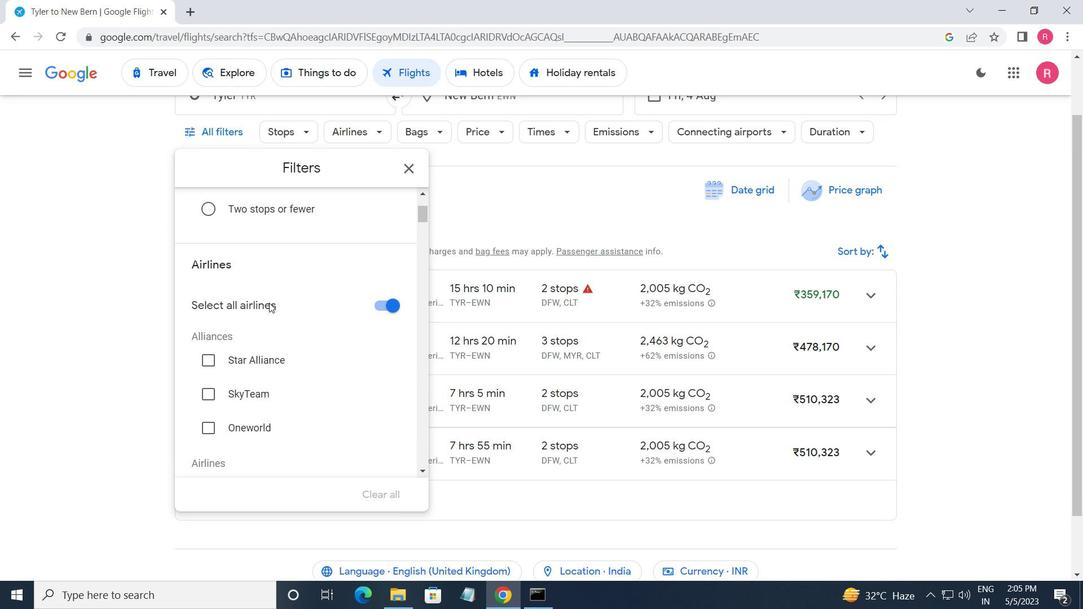 
Action: Mouse moved to (273, 313)
Screenshot: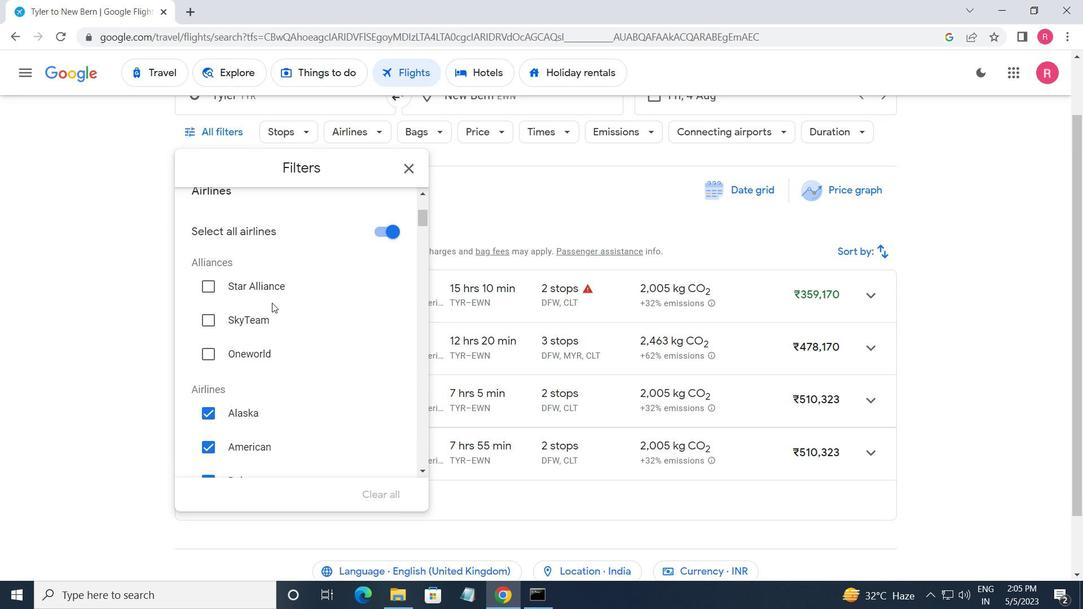 
Action: Mouse scrolled (273, 313) with delta (0, 0)
Screenshot: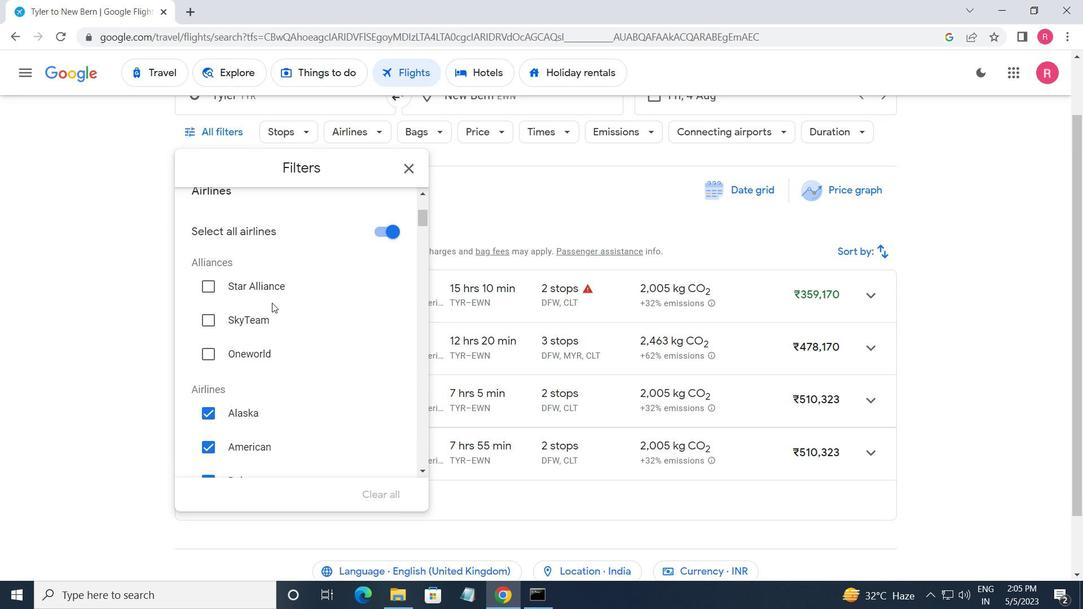 
Action: Mouse moved to (277, 320)
Screenshot: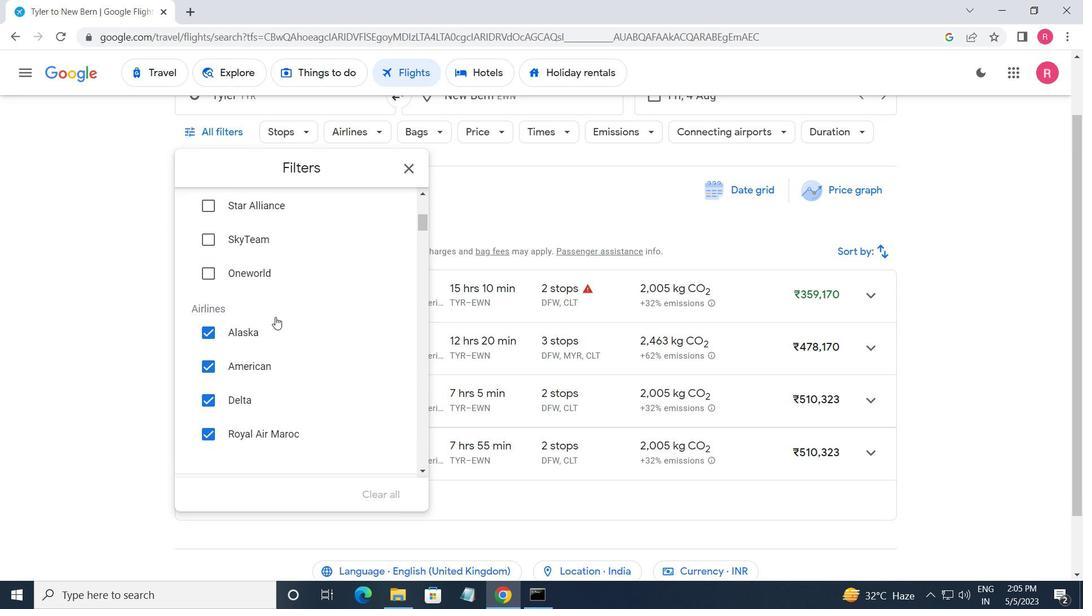 
Action: Mouse scrolled (277, 321) with delta (0, 0)
Screenshot: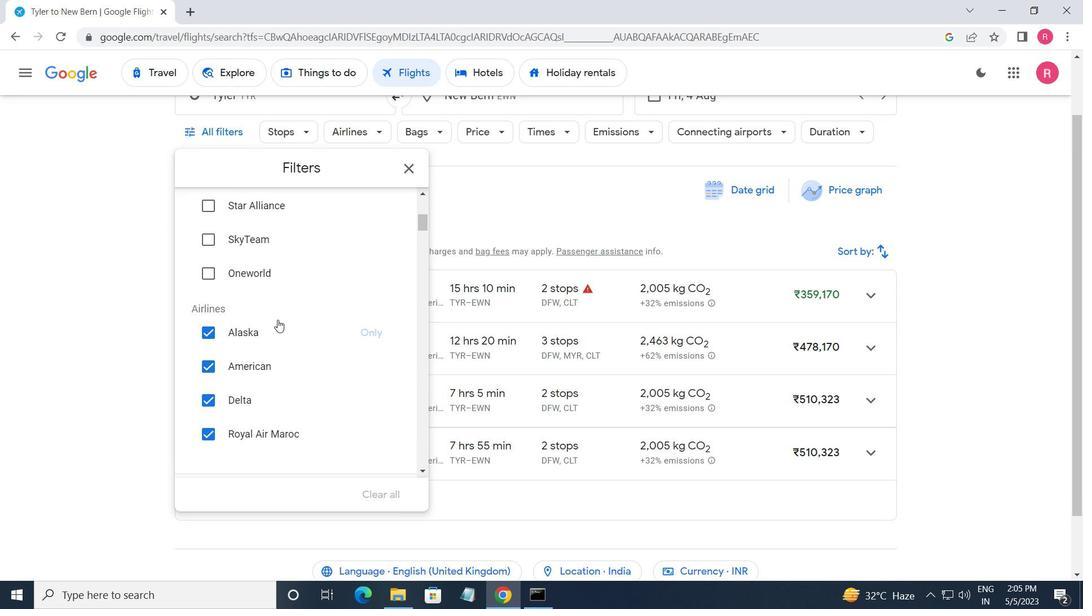 
Action: Mouse moved to (376, 226)
Screenshot: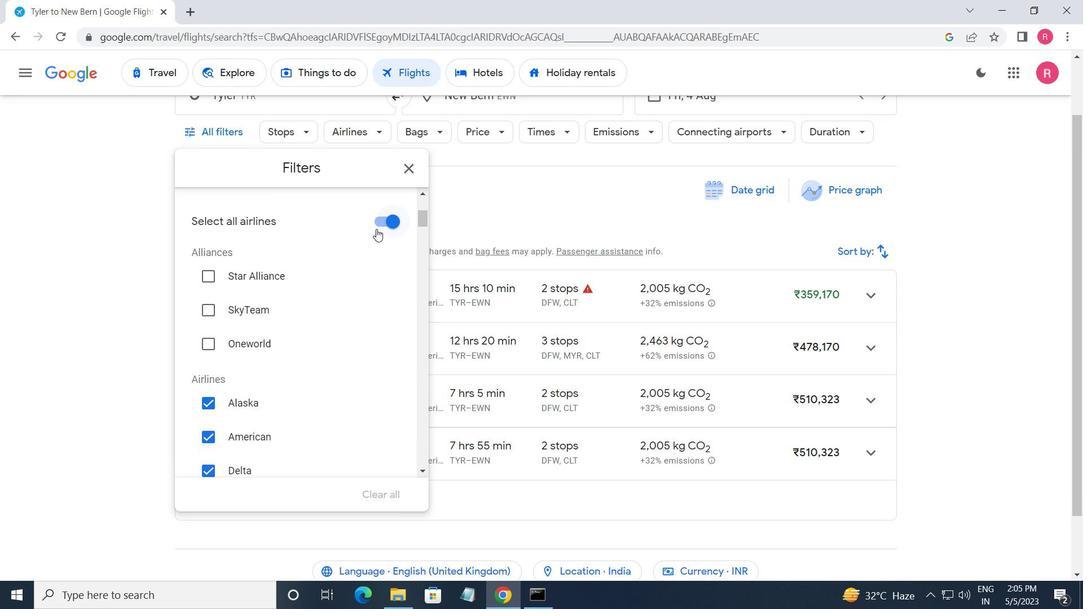 
Action: Mouse pressed left at (376, 226)
Screenshot: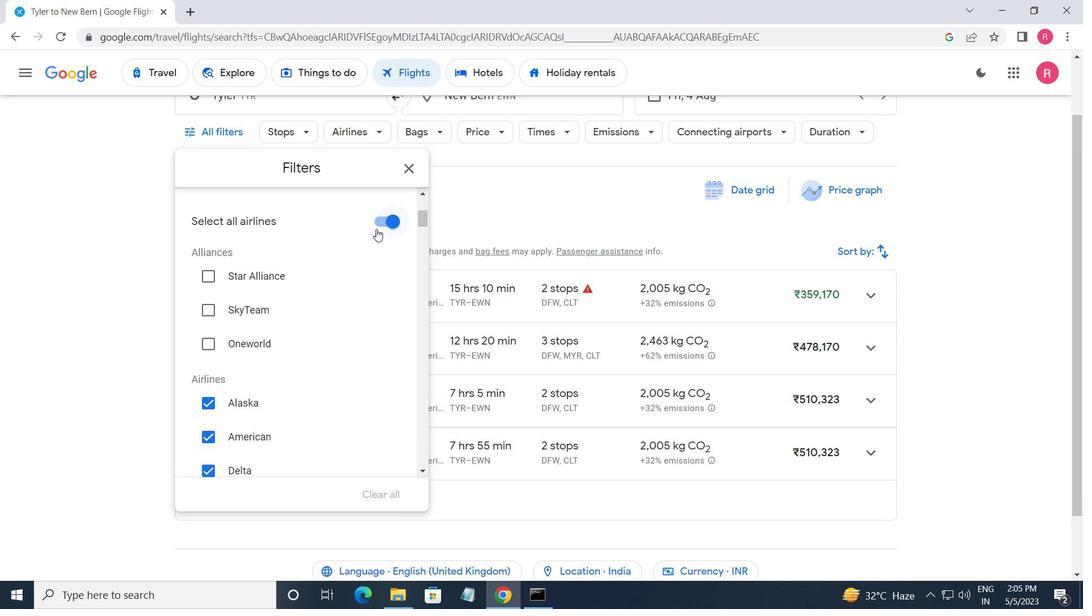
Action: Mouse moved to (307, 304)
Screenshot: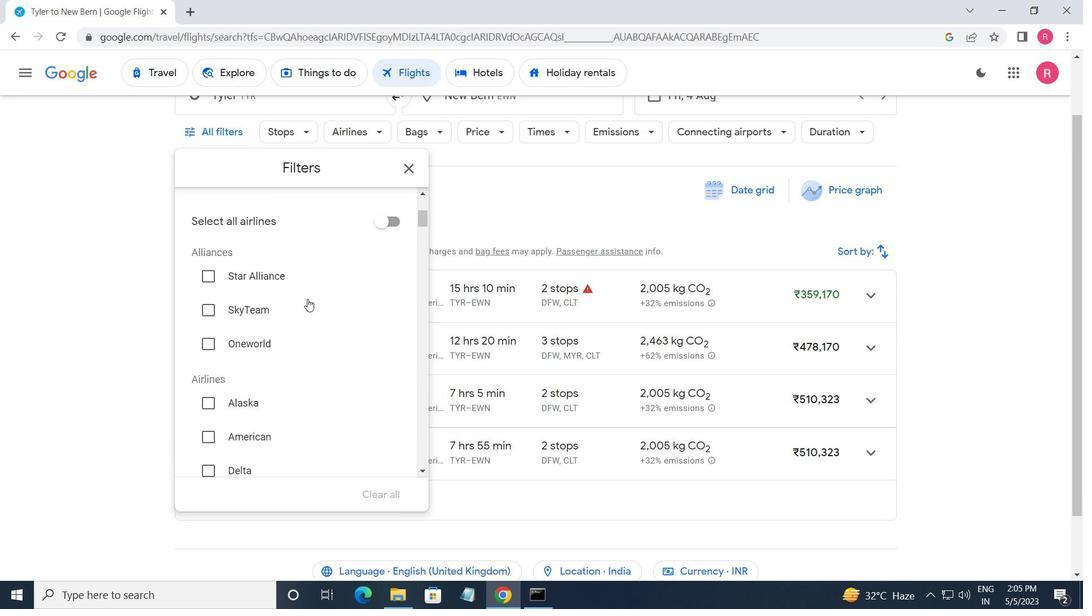 
Action: Mouse scrolled (307, 303) with delta (0, 0)
Screenshot: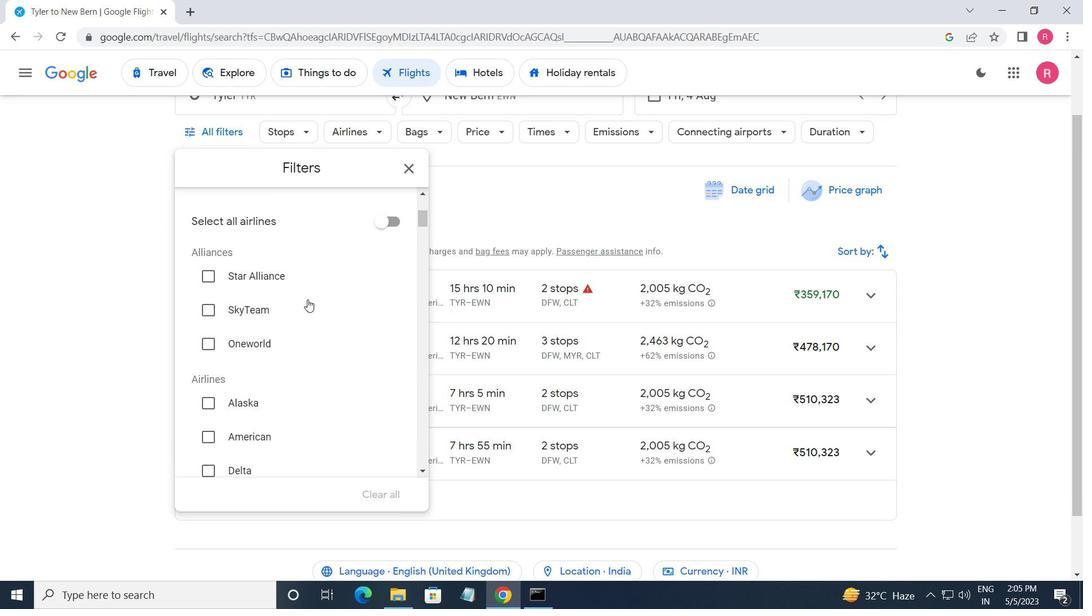 
Action: Mouse moved to (307, 305)
Screenshot: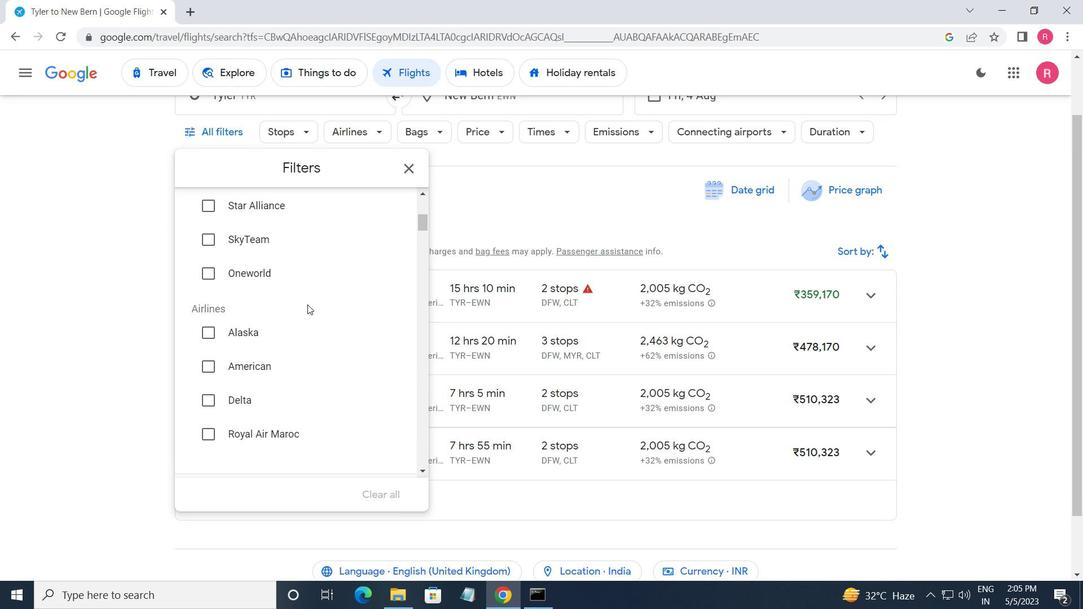 
Action: Mouse scrolled (307, 305) with delta (0, 0)
Screenshot: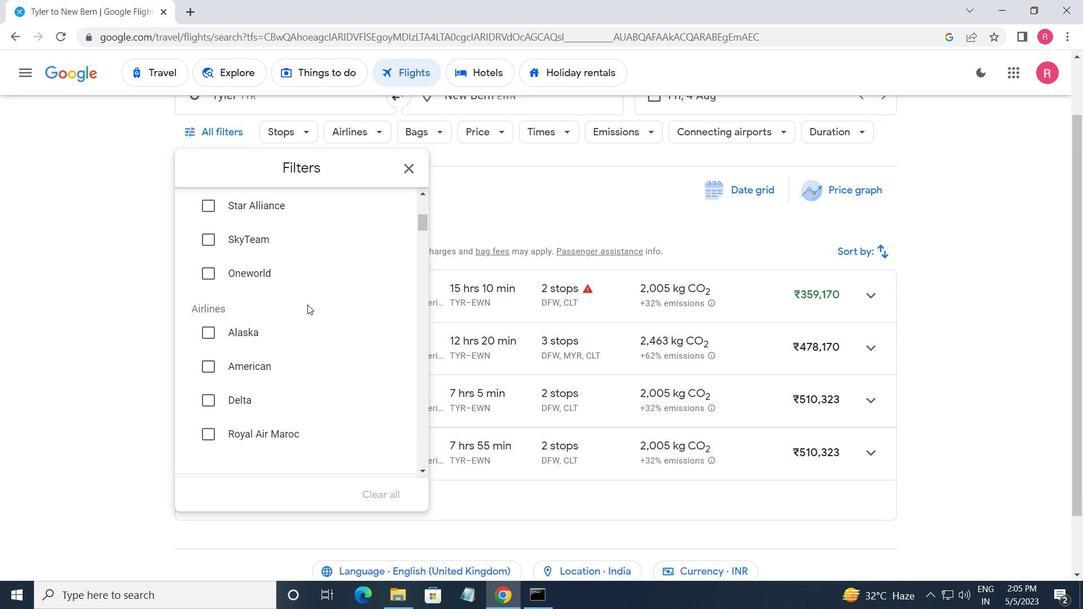 
Action: Mouse moved to (308, 309)
Screenshot: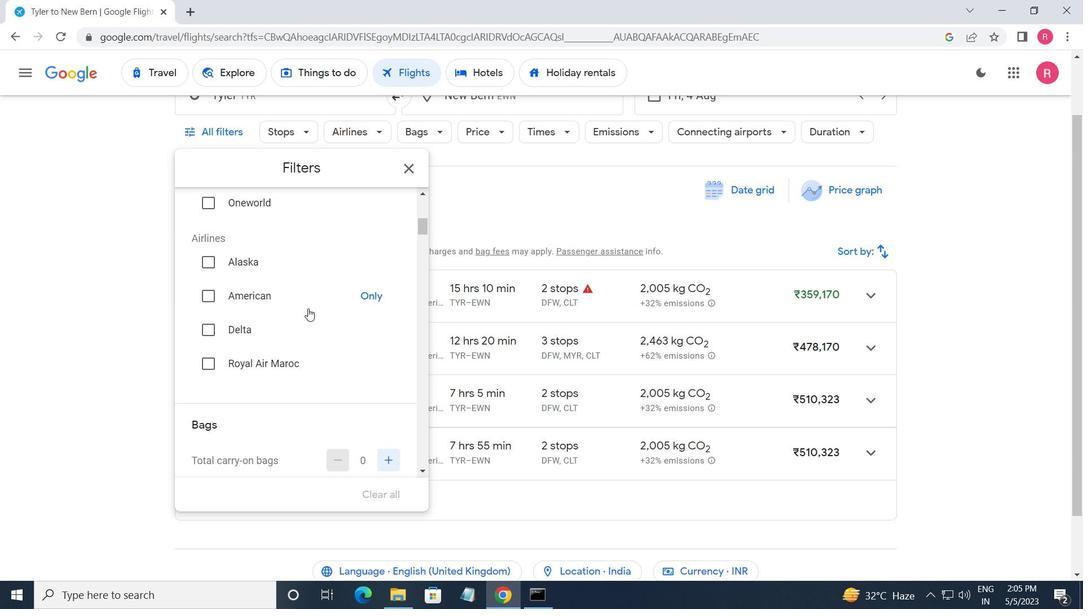 
Action: Mouse scrolled (308, 308) with delta (0, 0)
Screenshot: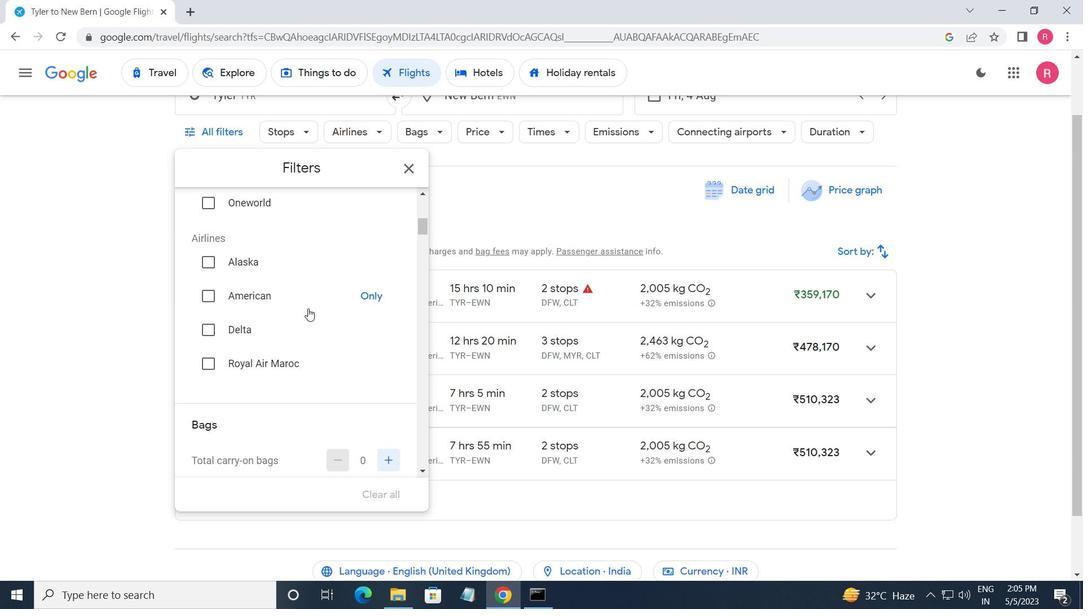 
Action: Mouse moved to (397, 425)
Screenshot: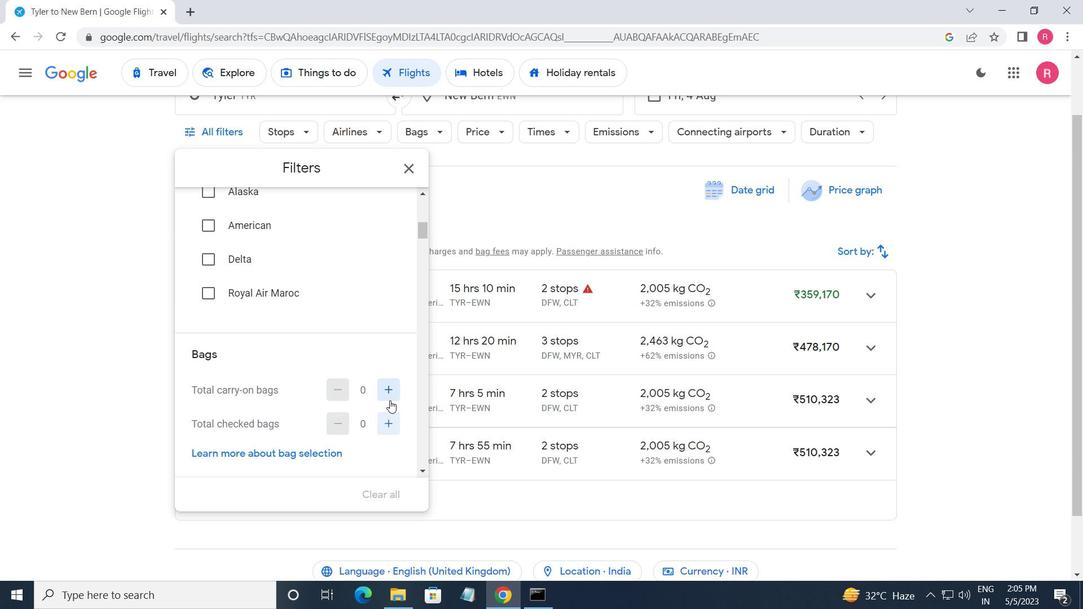 
Action: Mouse pressed left at (397, 425)
Screenshot: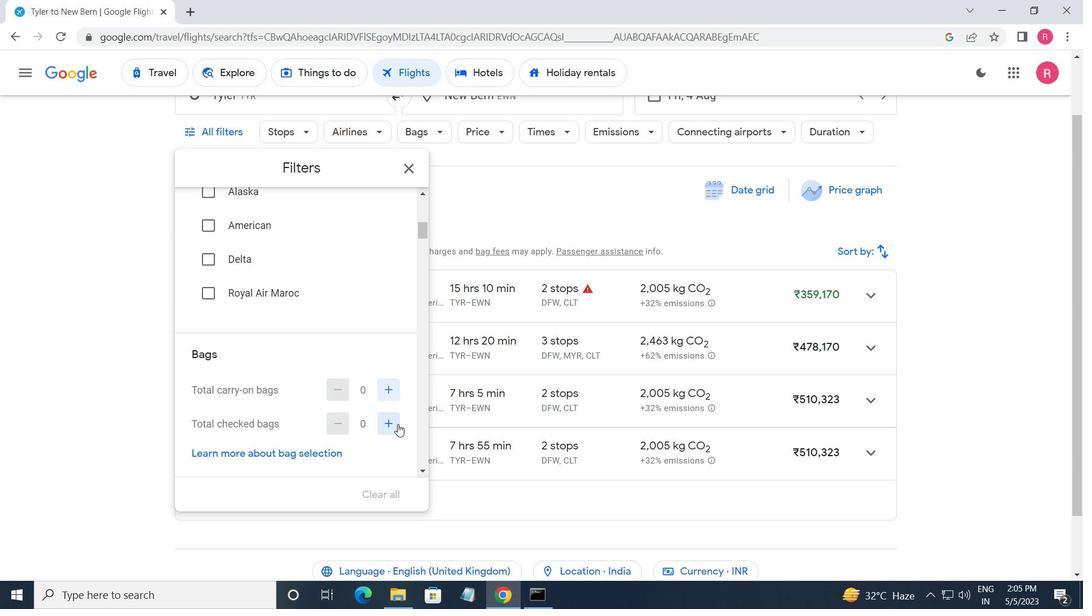 
Action: Mouse moved to (361, 388)
Screenshot: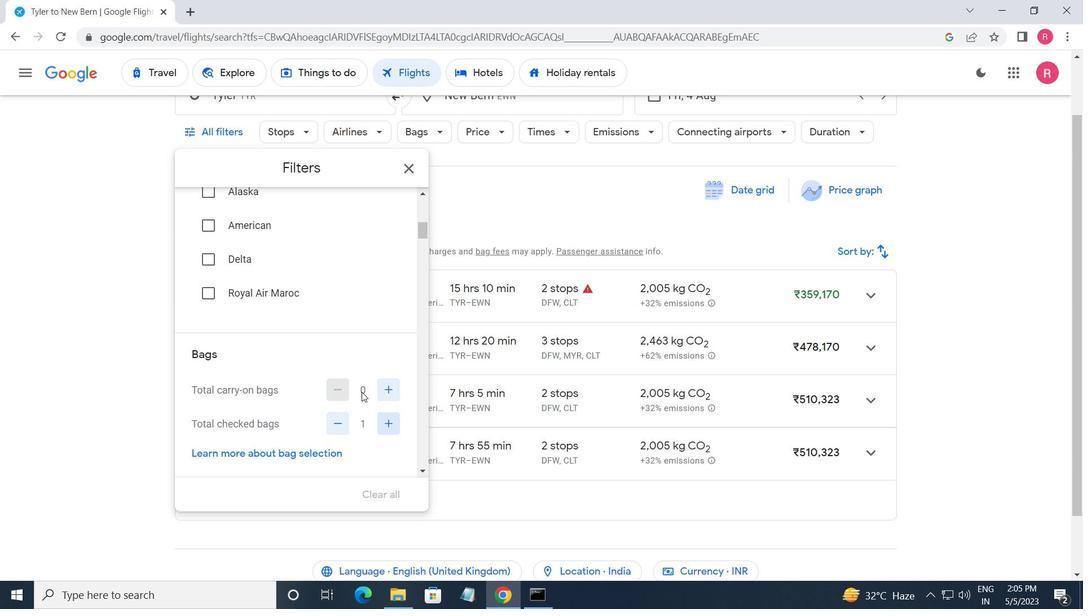 
Action: Mouse scrolled (361, 387) with delta (0, 0)
Screenshot: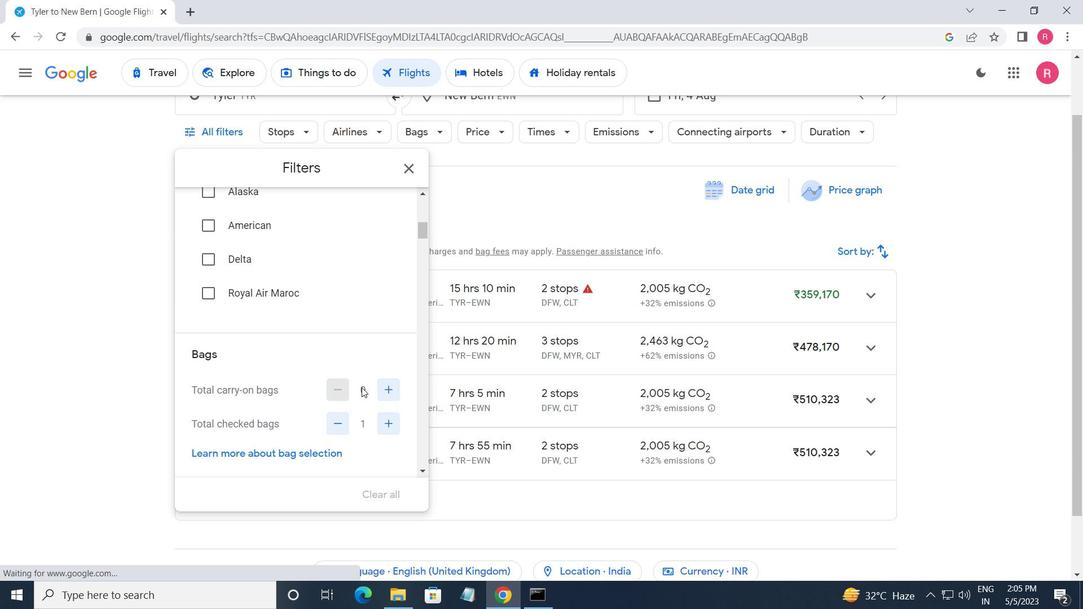 
Action: Mouse scrolled (361, 387) with delta (0, 0)
Screenshot: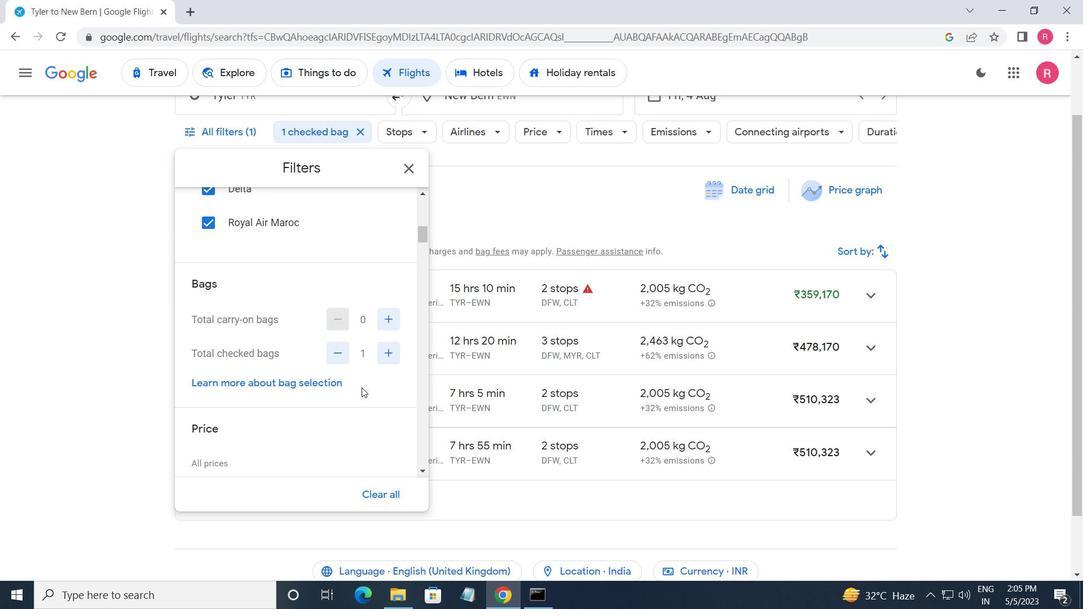 
Action: Mouse moved to (388, 420)
Screenshot: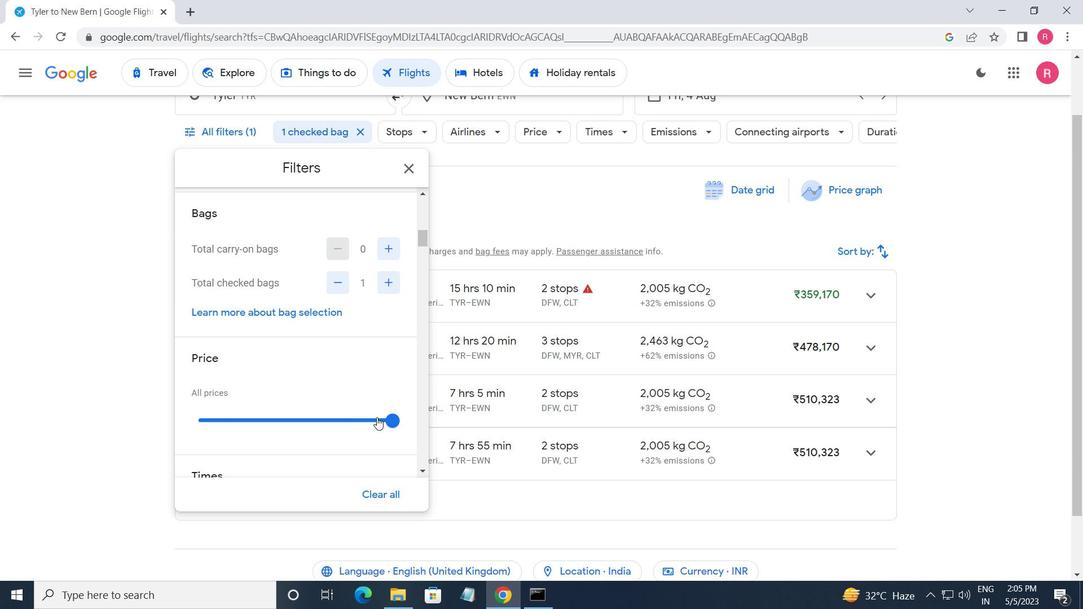
Action: Mouse pressed left at (388, 420)
Screenshot: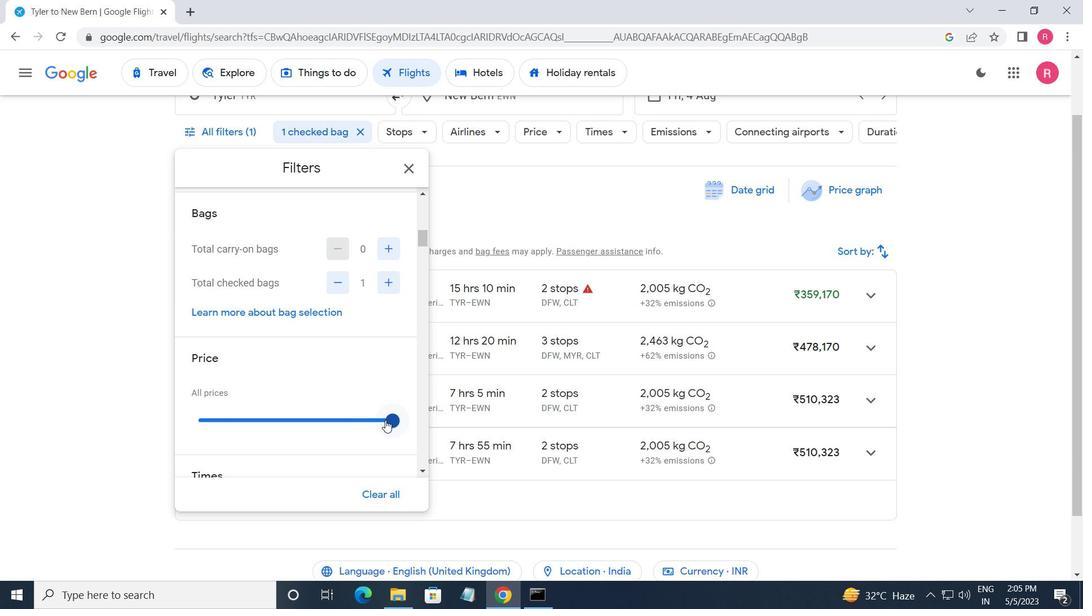 
Action: Mouse moved to (350, 367)
Screenshot: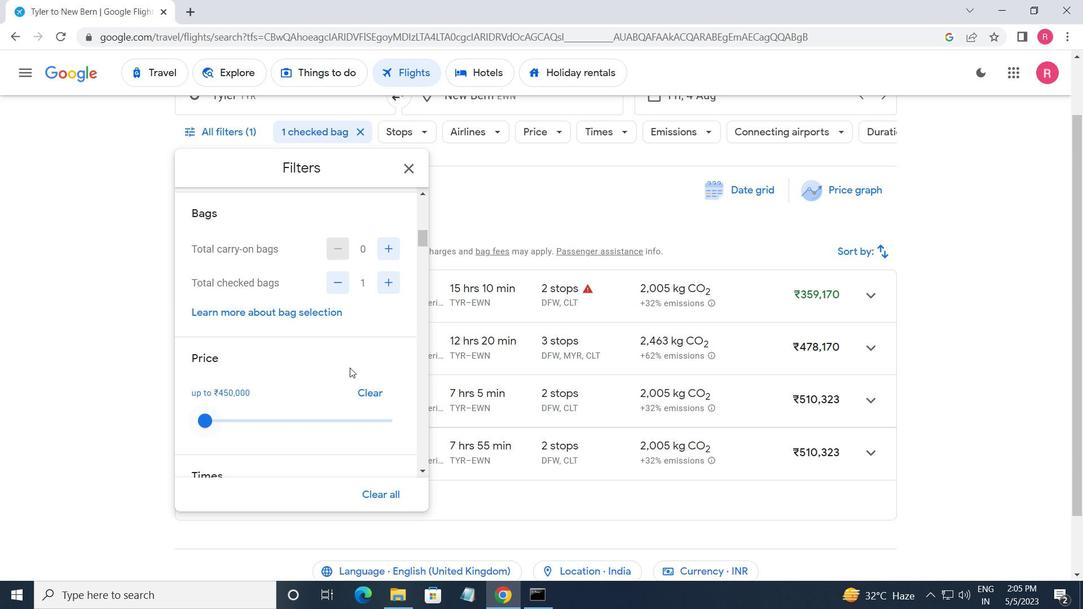 
Action: Mouse scrolled (350, 367) with delta (0, 0)
Screenshot: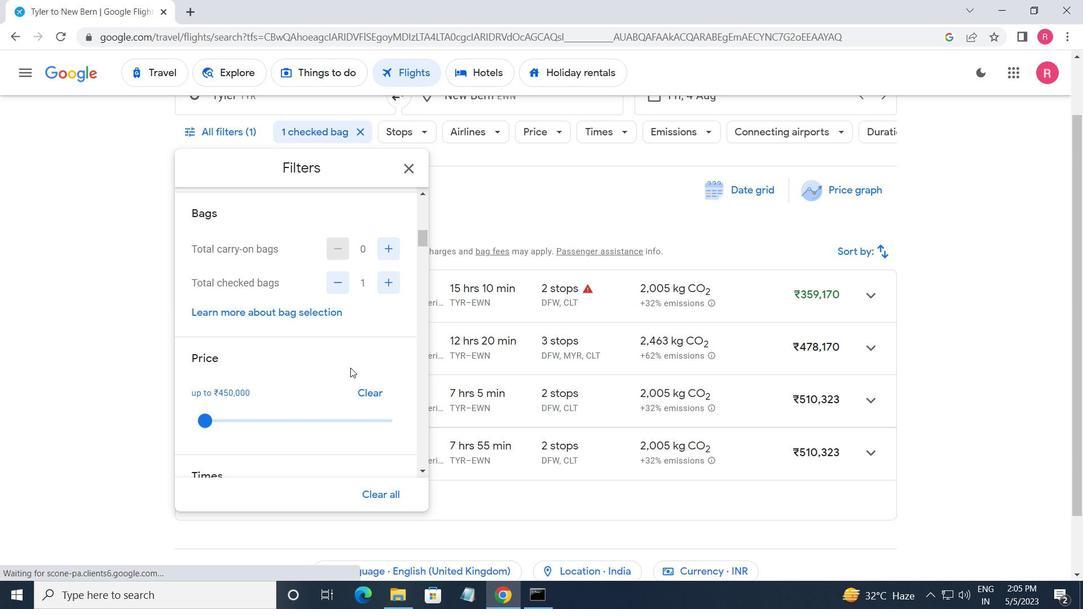 
Action: Mouse moved to (200, 410)
Screenshot: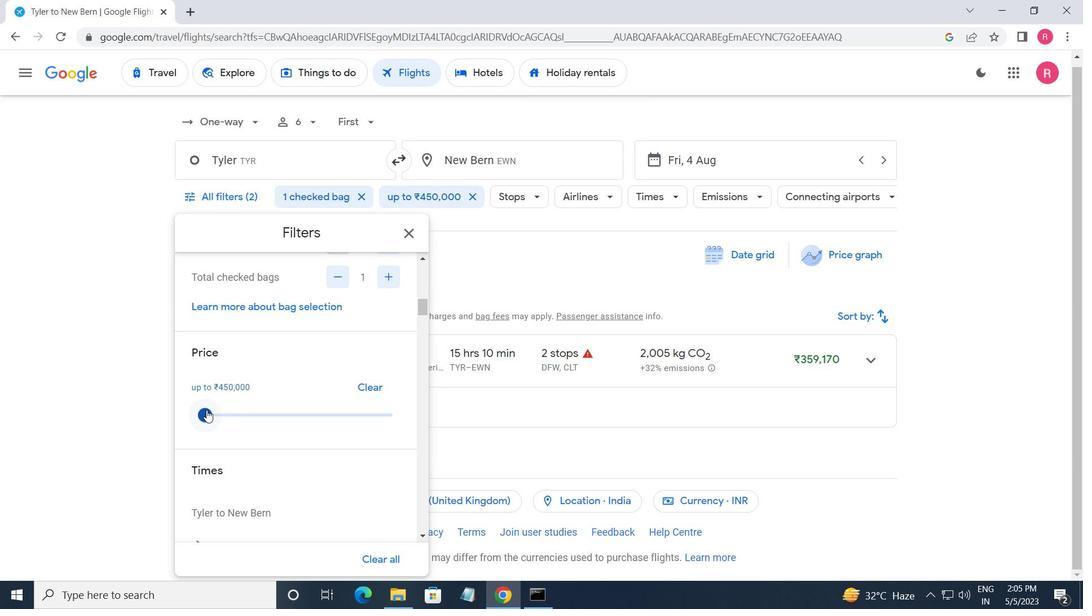 
Action: Mouse pressed left at (200, 410)
Screenshot: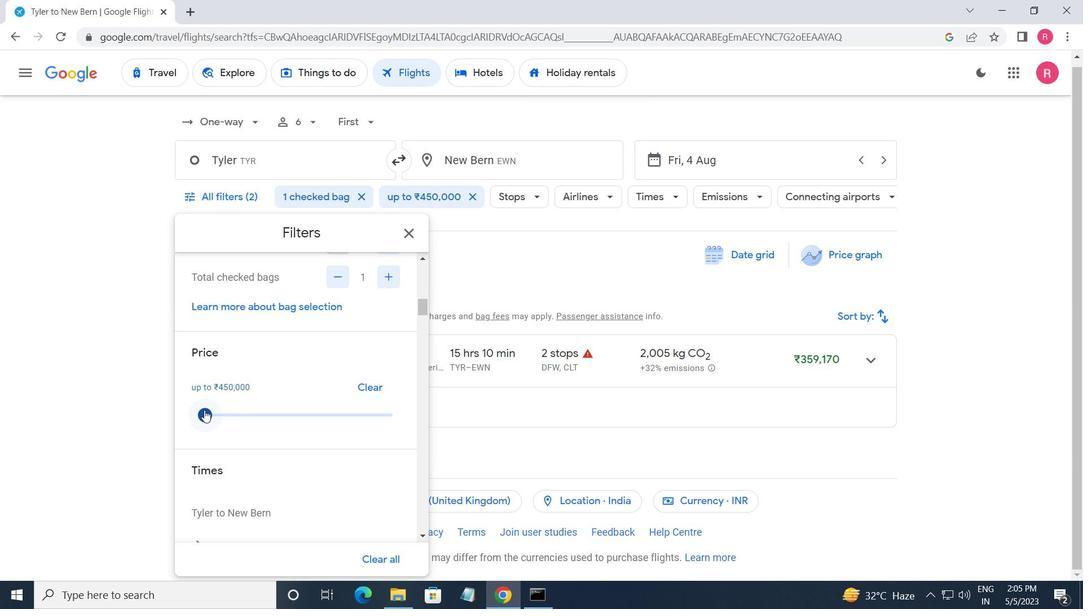 
Action: Mouse moved to (356, 398)
Screenshot: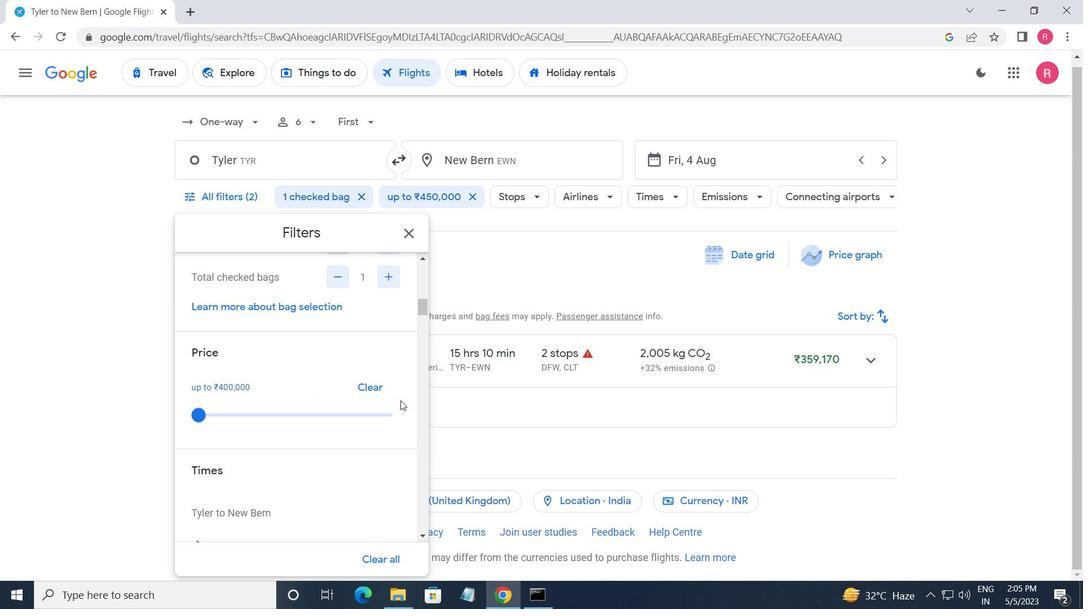 
Action: Mouse scrolled (356, 397) with delta (0, 0)
Screenshot: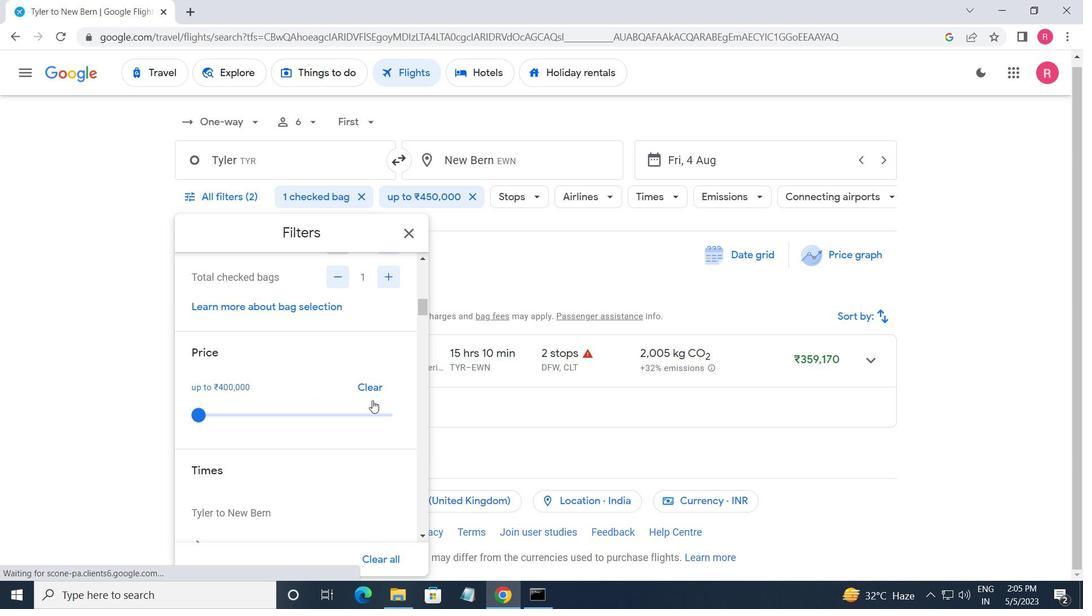 
Action: Mouse scrolled (356, 397) with delta (0, 0)
Screenshot: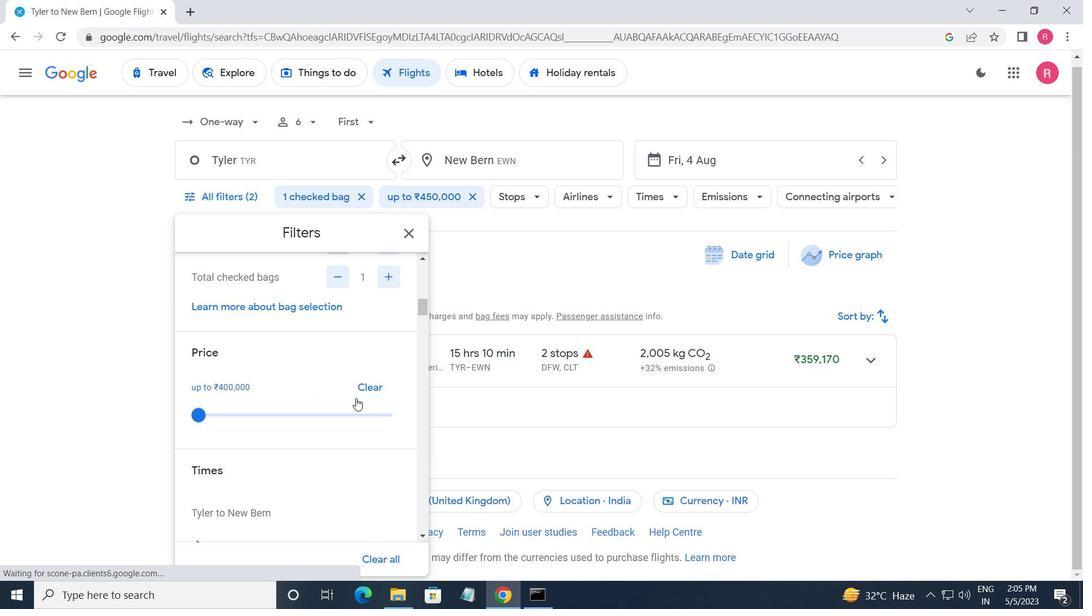 
Action: Mouse moved to (355, 397)
Screenshot: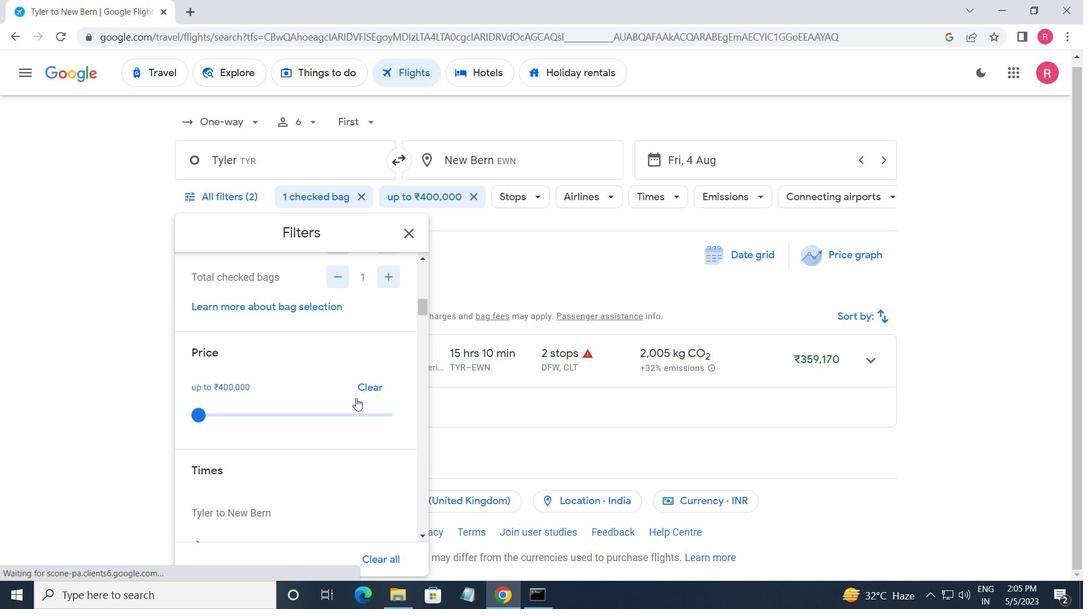 
Action: Mouse scrolled (355, 397) with delta (0, 0)
Screenshot: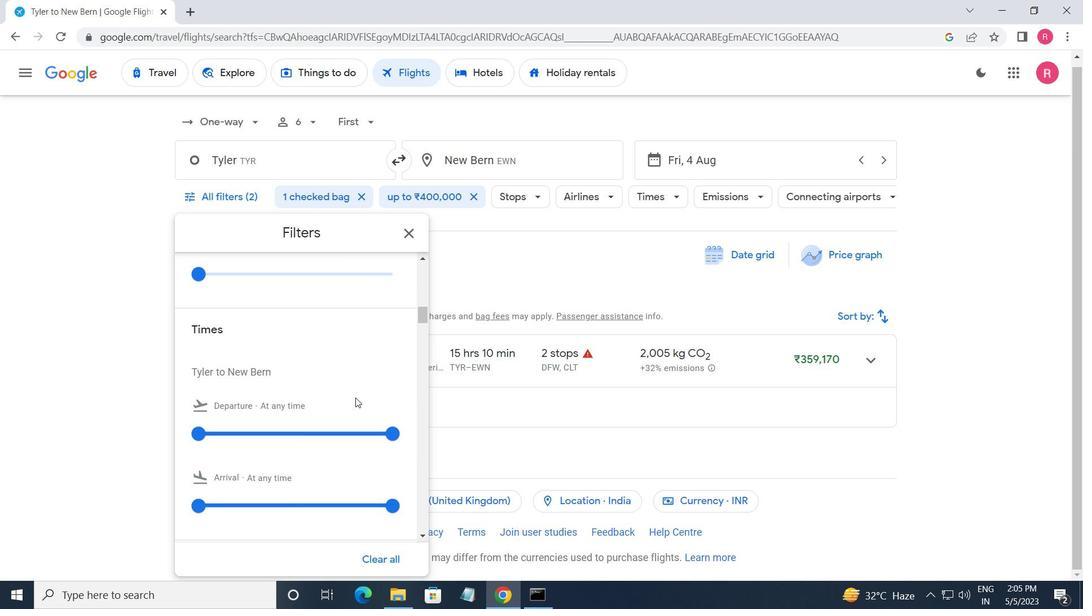 
Action: Mouse scrolled (355, 397) with delta (0, 0)
Screenshot: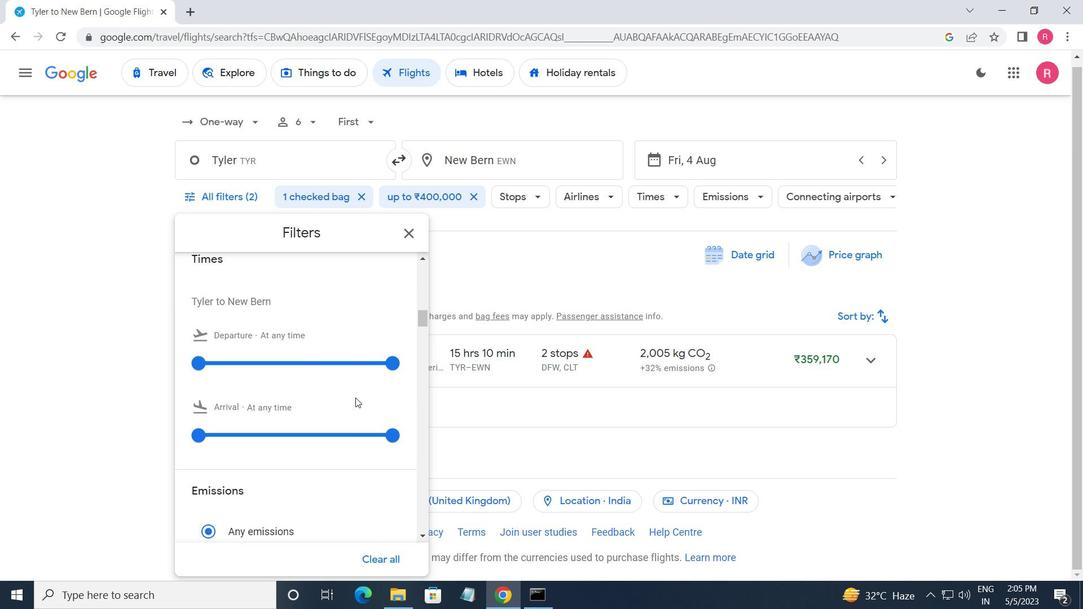 
Action: Mouse scrolled (355, 397) with delta (0, 0)
Screenshot: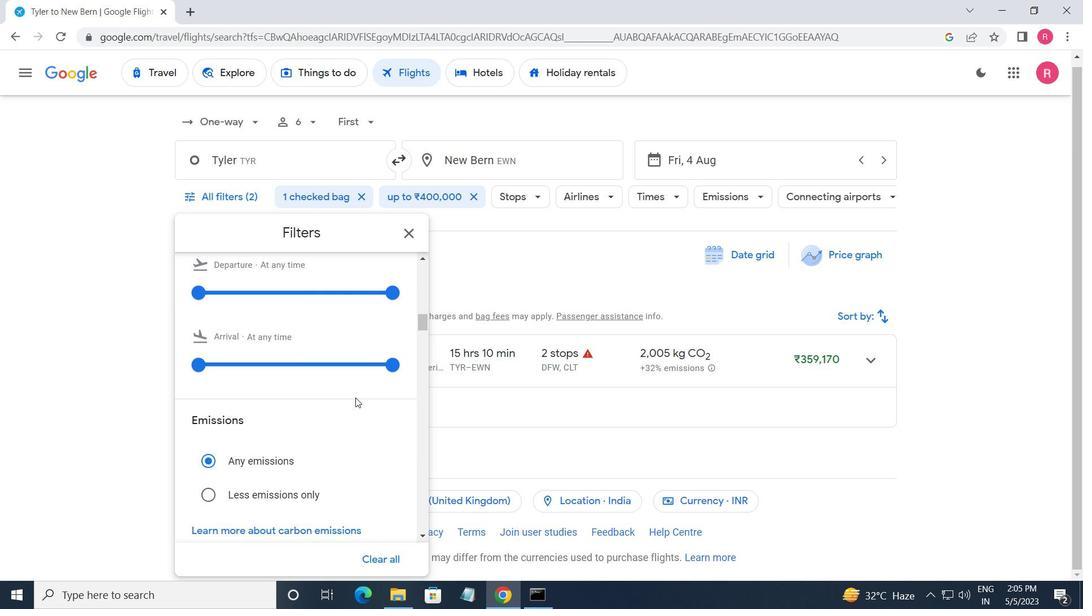 
Action: Mouse scrolled (355, 397) with delta (0, 0)
Screenshot: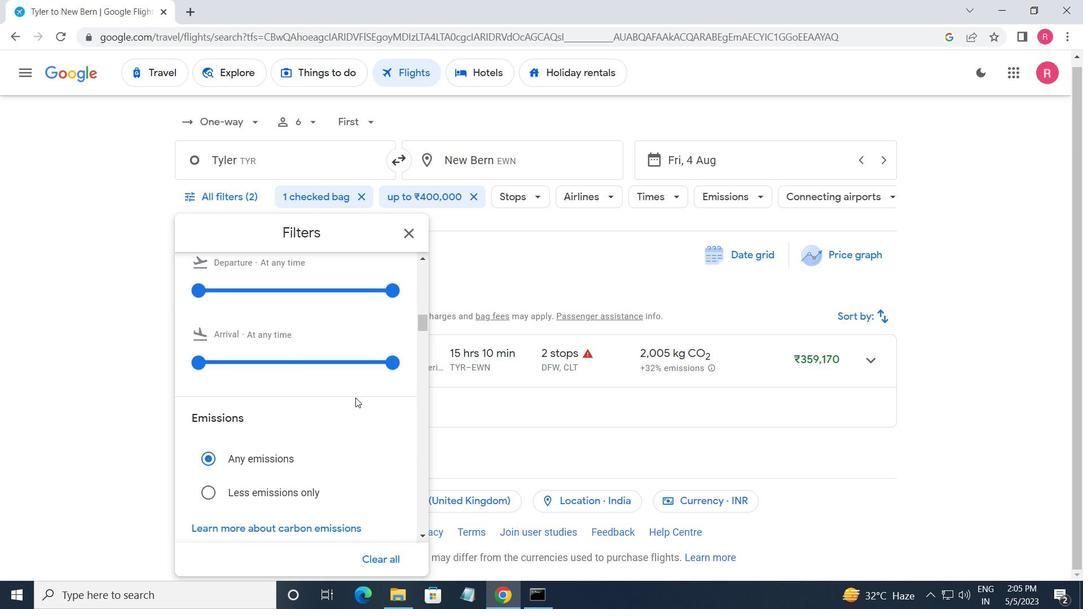 
Action: Mouse scrolled (355, 398) with delta (0, 0)
Screenshot: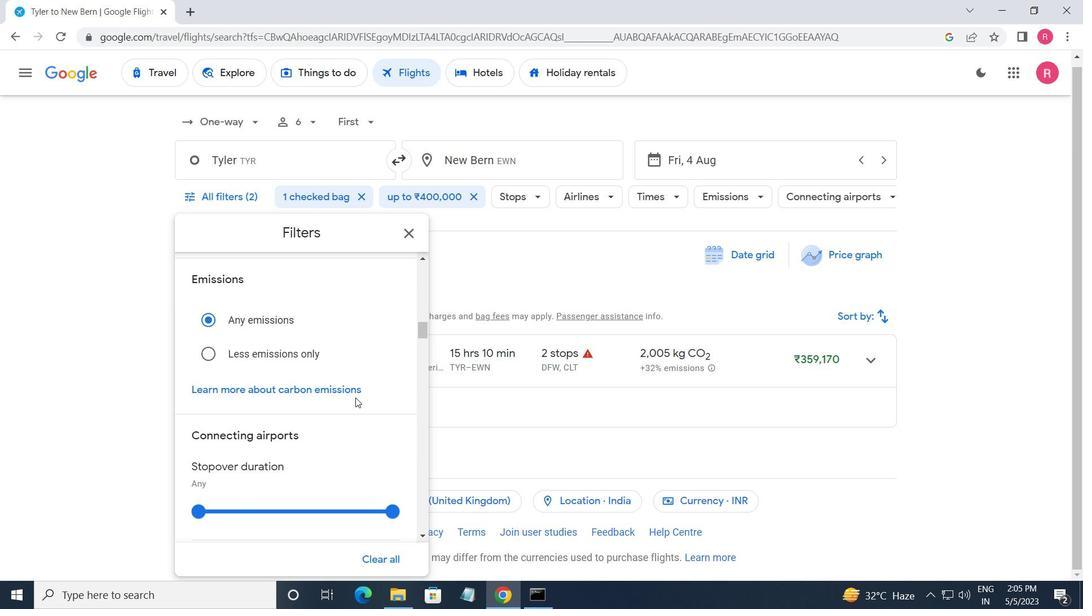 
Action: Mouse moved to (298, 291)
Screenshot: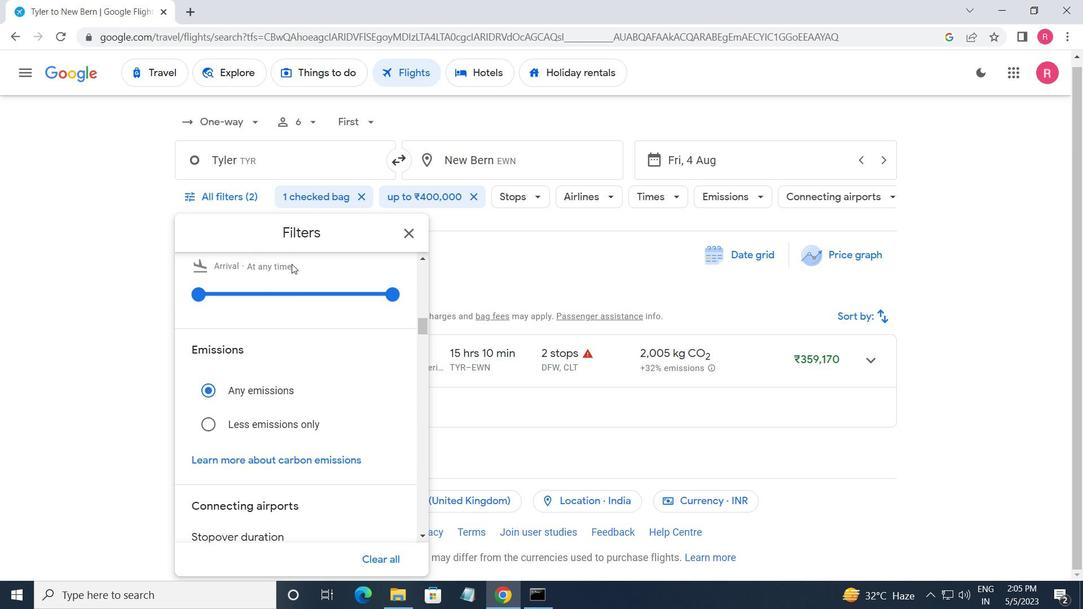 
Action: Mouse scrolled (298, 292) with delta (0, 0)
Screenshot: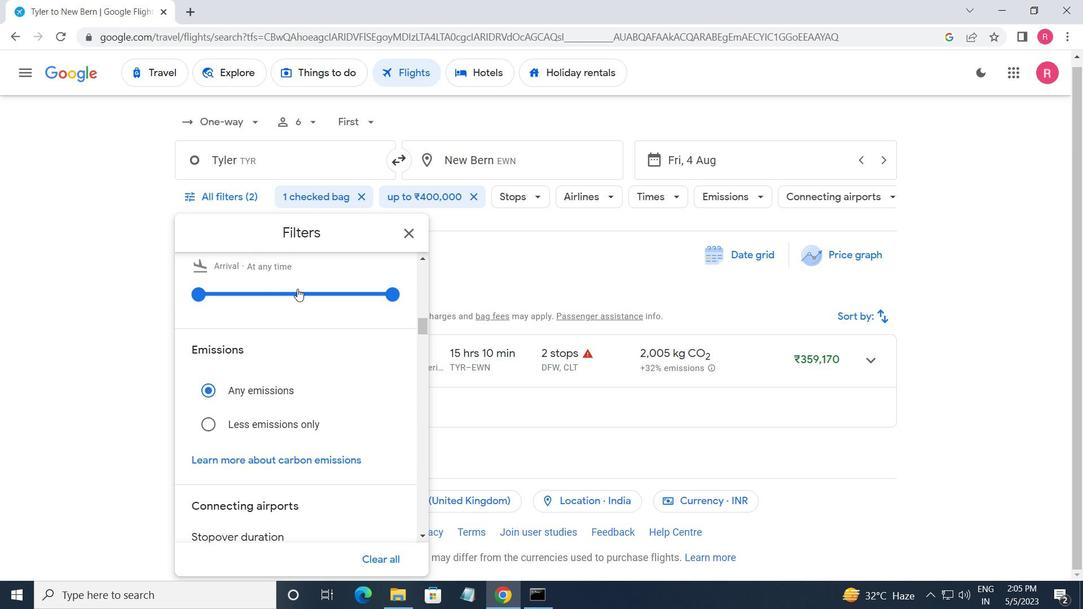 
Action: Mouse moved to (203, 288)
Screenshot: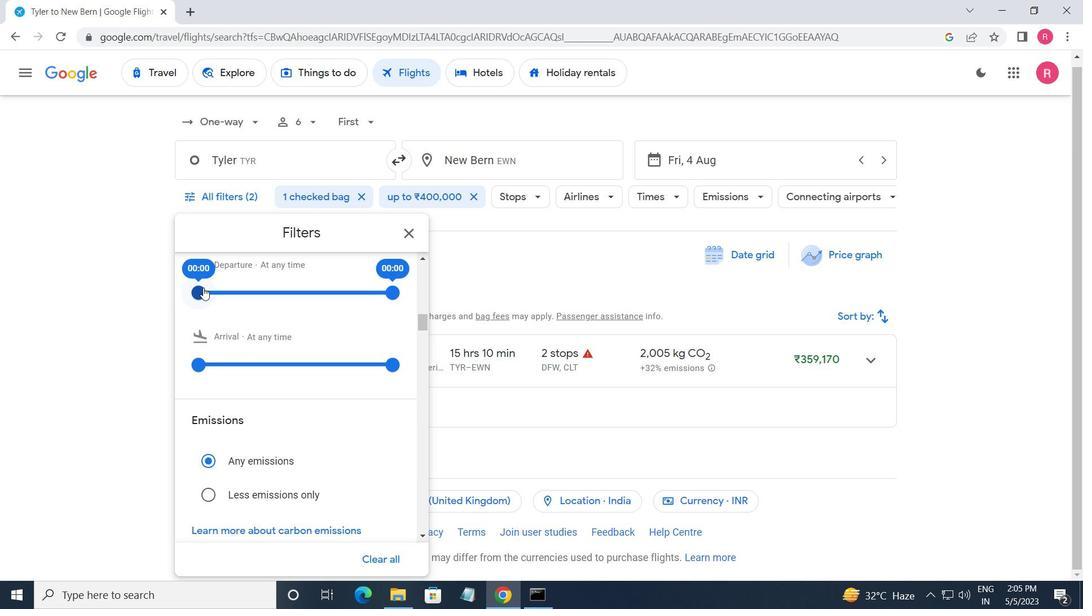 
Action: Mouse pressed left at (203, 288)
Screenshot: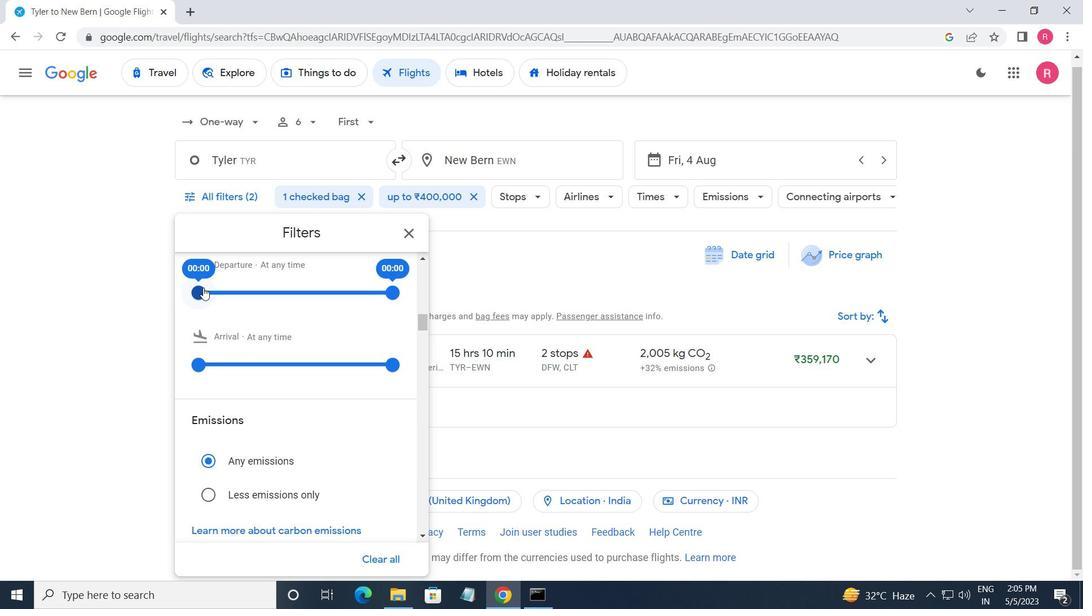 
Action: Mouse moved to (391, 291)
Screenshot: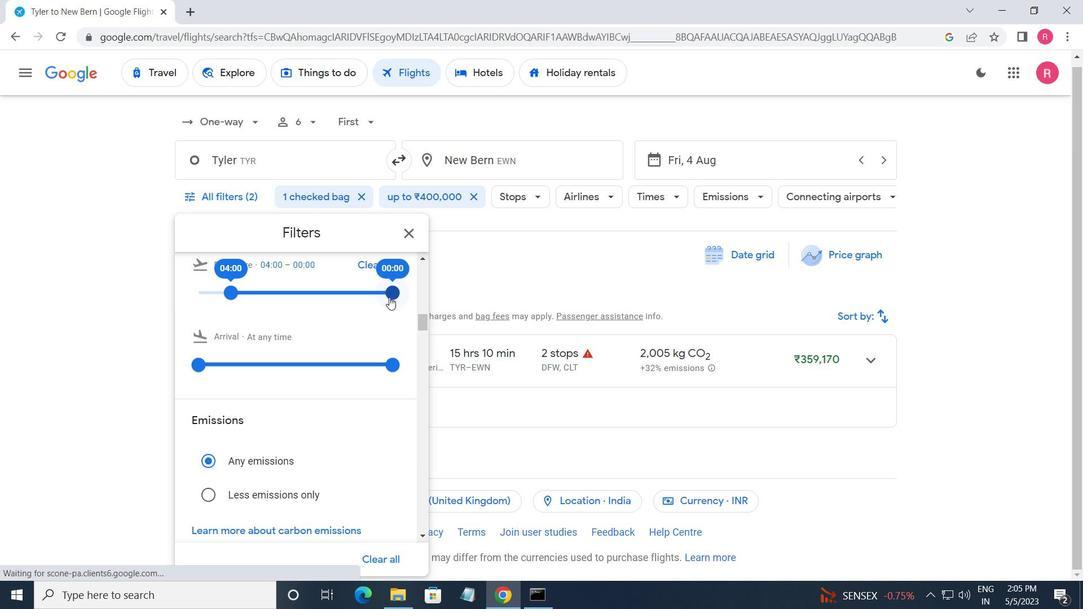 
Action: Mouse pressed left at (391, 291)
Screenshot: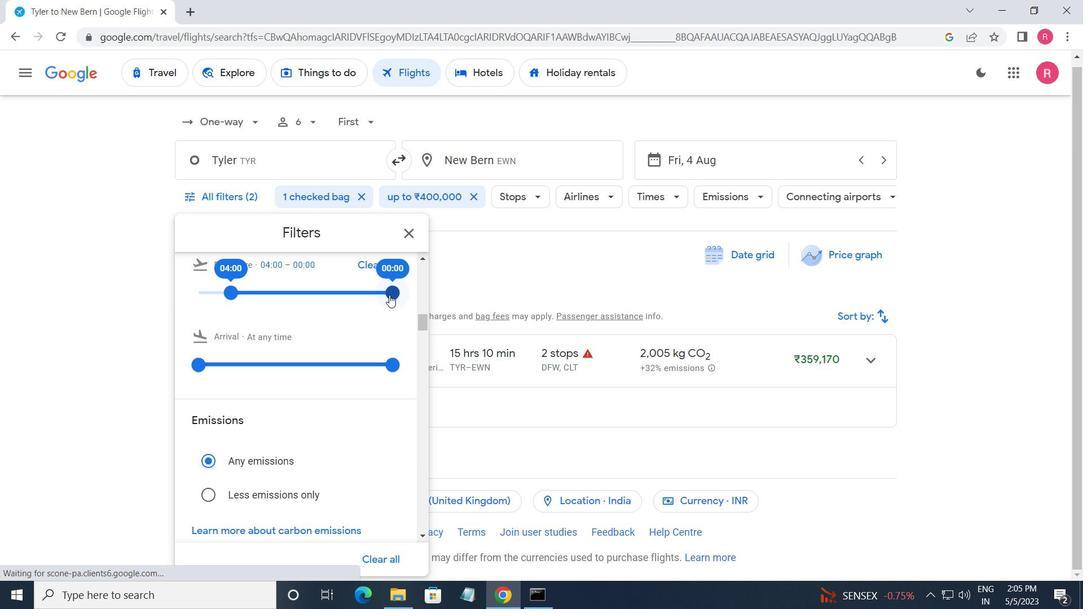 
Action: Mouse moved to (413, 234)
Screenshot: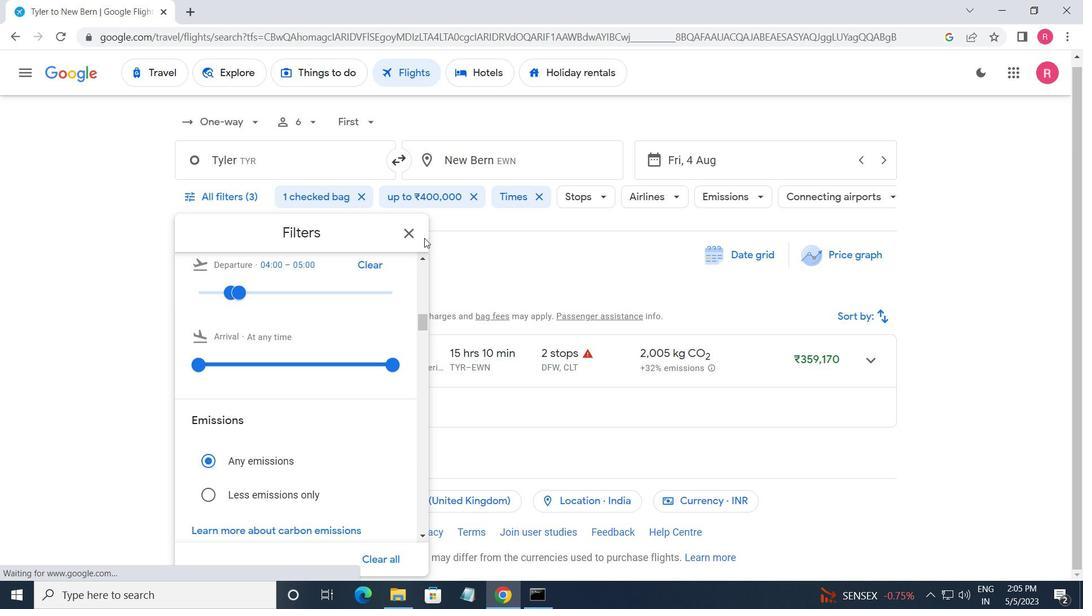
Action: Mouse pressed left at (413, 234)
Screenshot: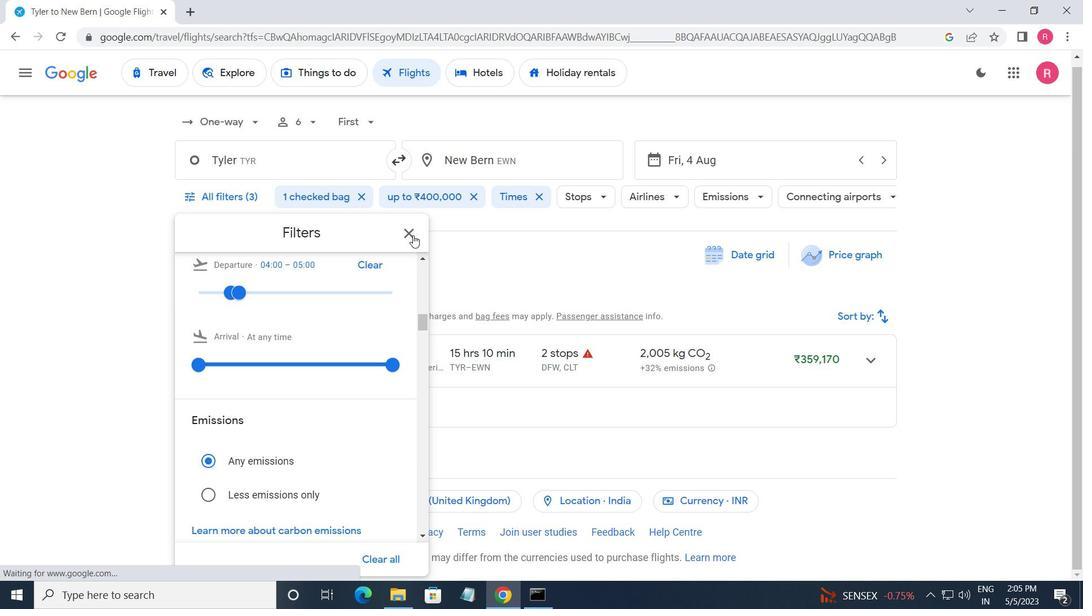 
Action: Mouse moved to (414, 234)
Screenshot: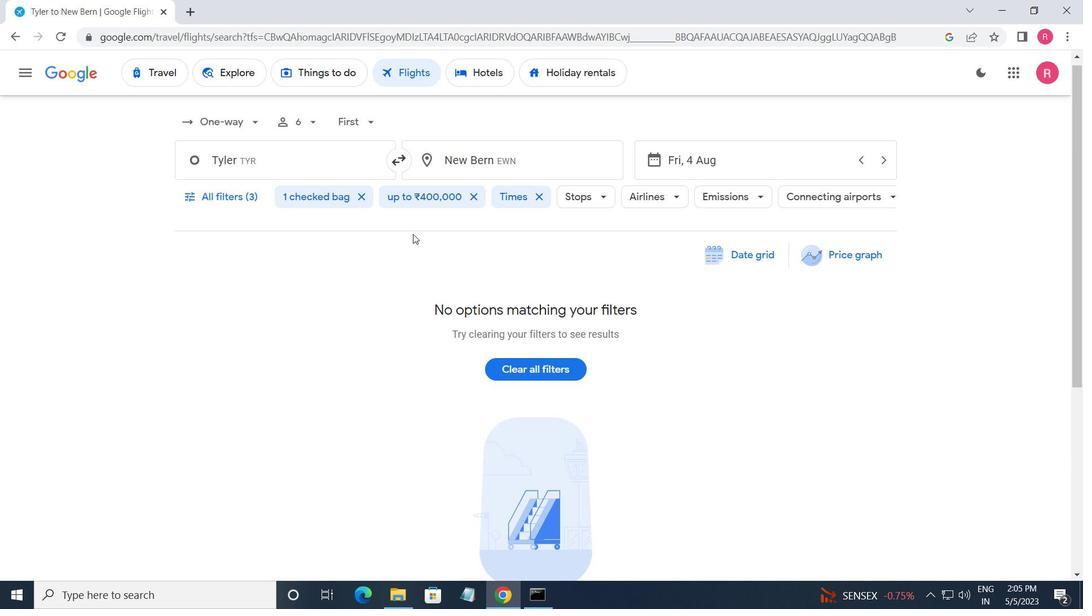 
